 Task: For heading Arial with bold.  font size for heading22,  'Change the font style of data to'Arial Narrow.  and font size to 14,  Change the alignment of both headline & data to Align middle.  In the sheet  Attendance Tracking Spreadsheet
Action: Mouse moved to (105, 186)
Screenshot: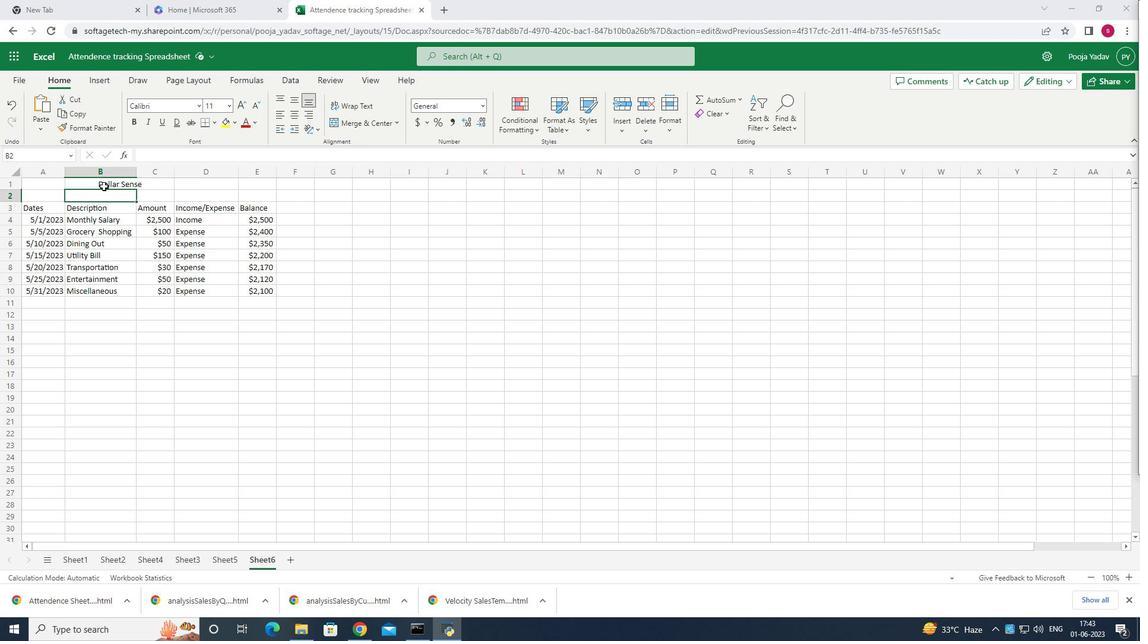 
Action: Mouse pressed left at (105, 186)
Screenshot: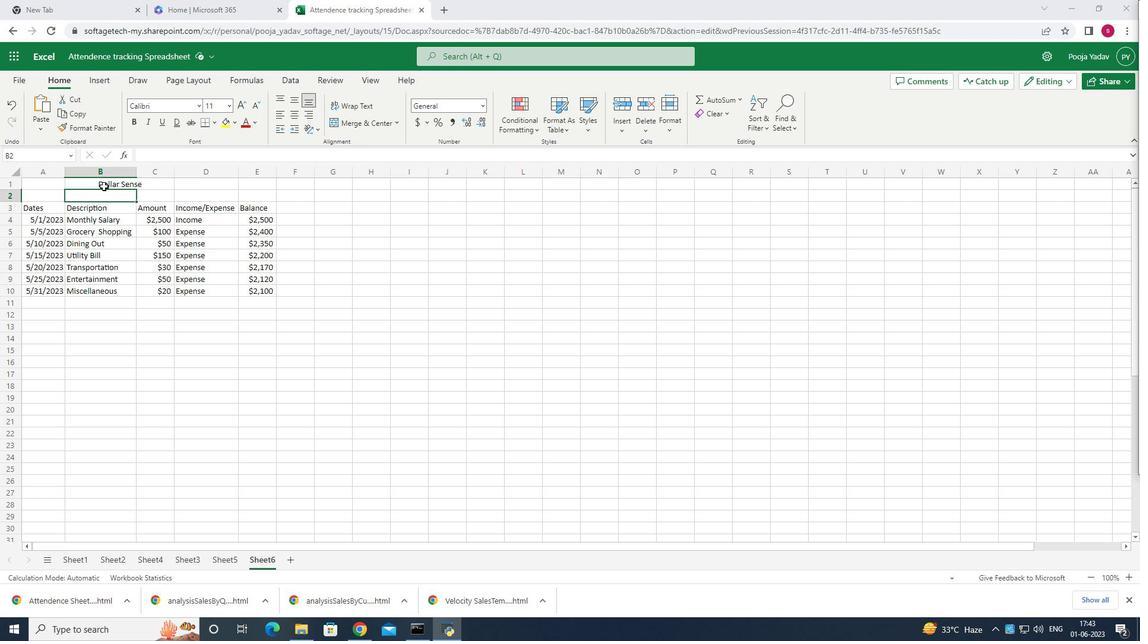 
Action: Mouse moved to (151, 178)
Screenshot: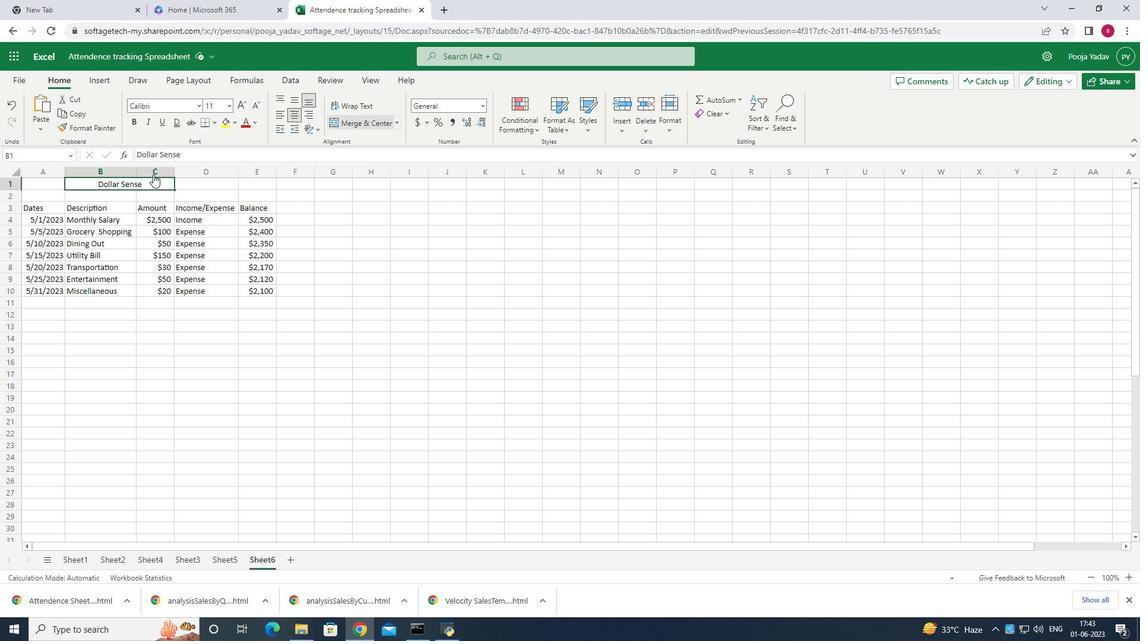 
Action: Key pressed ctrl+B
Screenshot: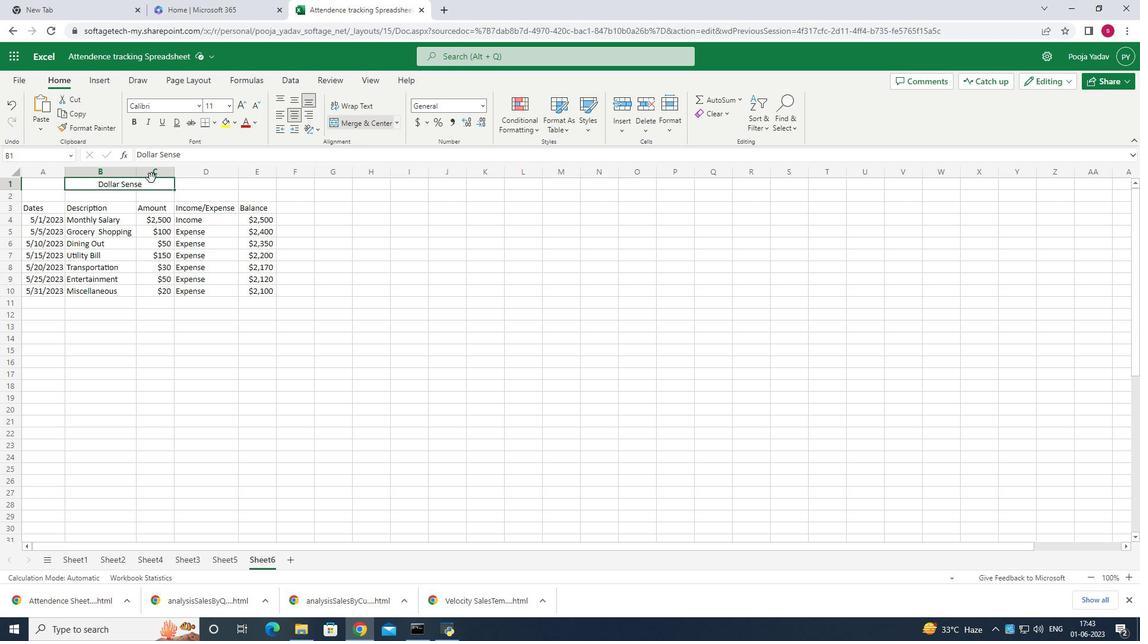 
Action: Mouse moved to (200, 105)
Screenshot: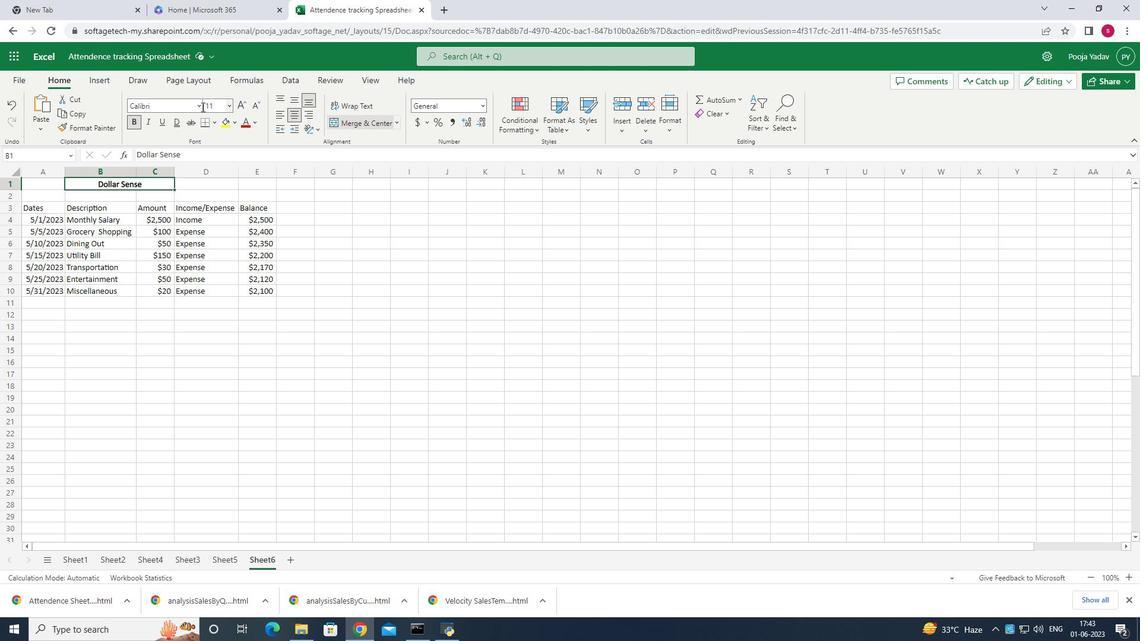 
Action: Mouse pressed left at (200, 105)
Screenshot: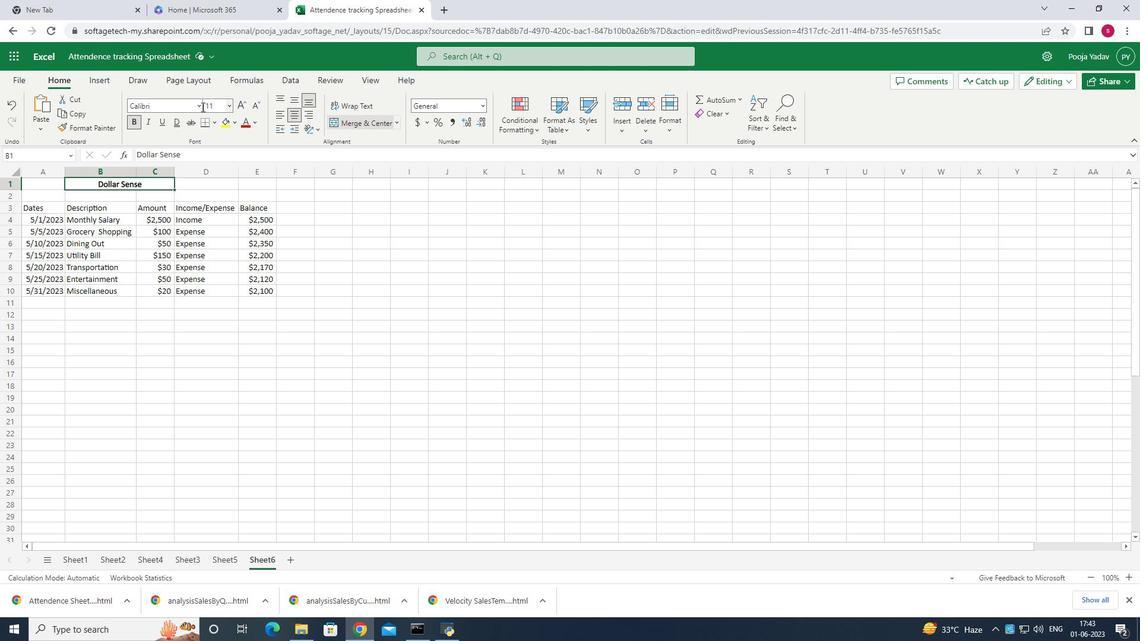 
Action: Mouse moved to (179, 149)
Screenshot: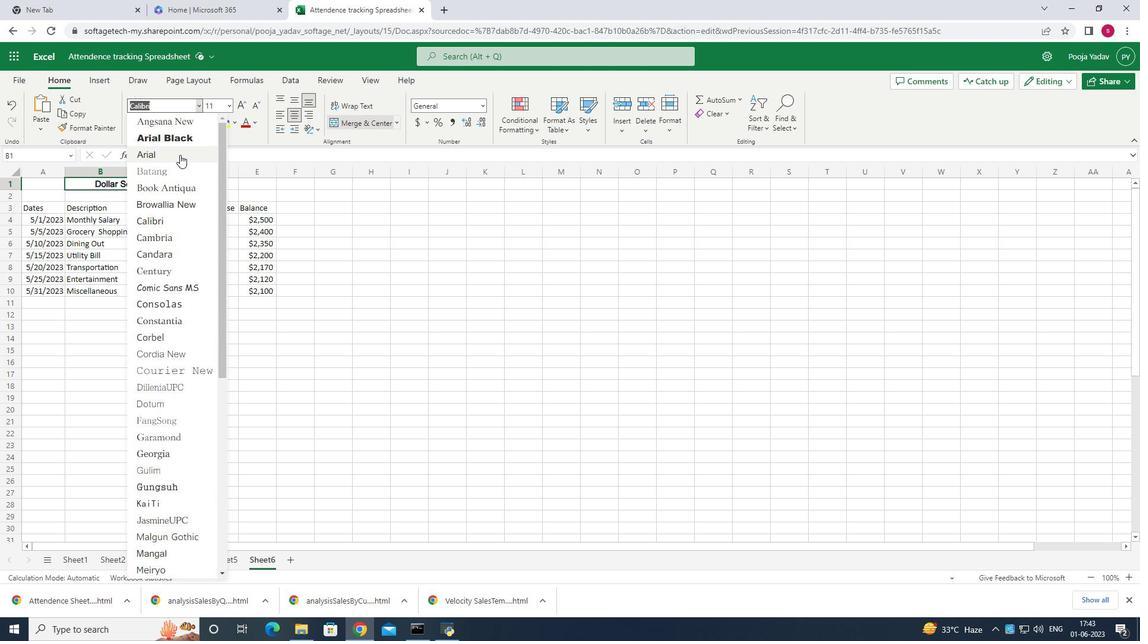 
Action: Mouse pressed left at (179, 149)
Screenshot: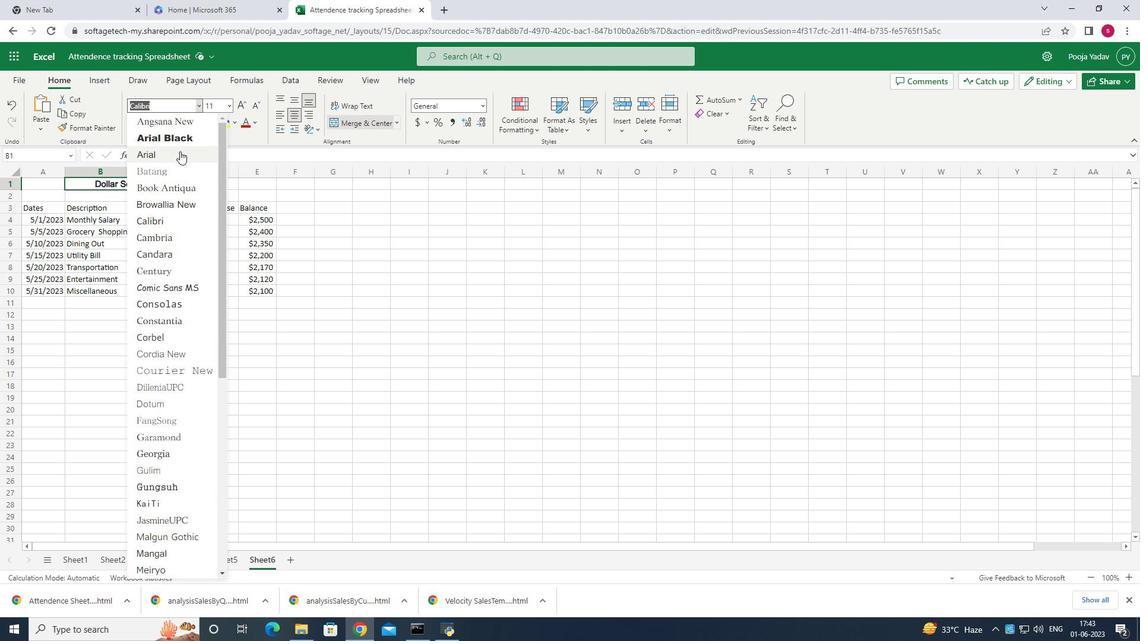 
Action: Mouse moved to (229, 105)
Screenshot: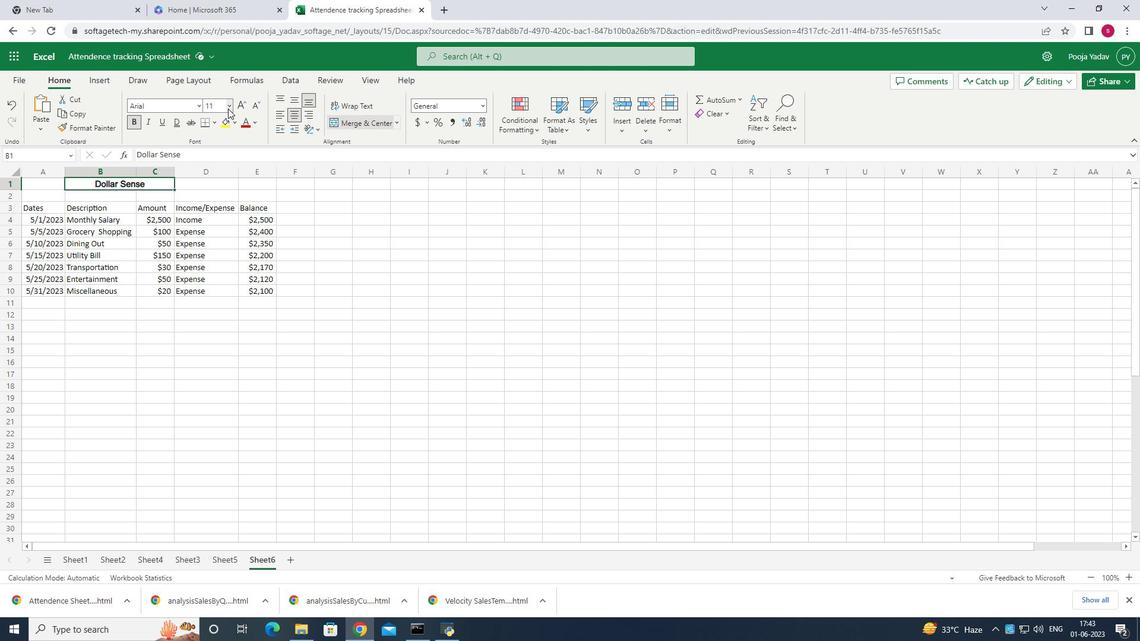 
Action: Mouse pressed left at (229, 105)
Screenshot: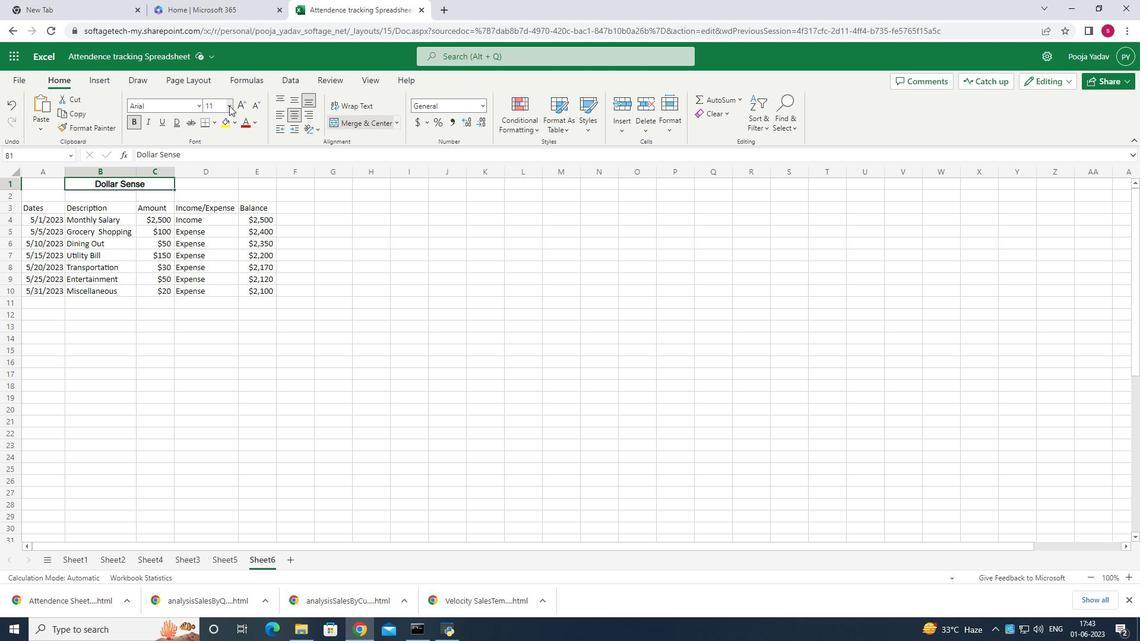 
Action: Mouse moved to (216, 253)
Screenshot: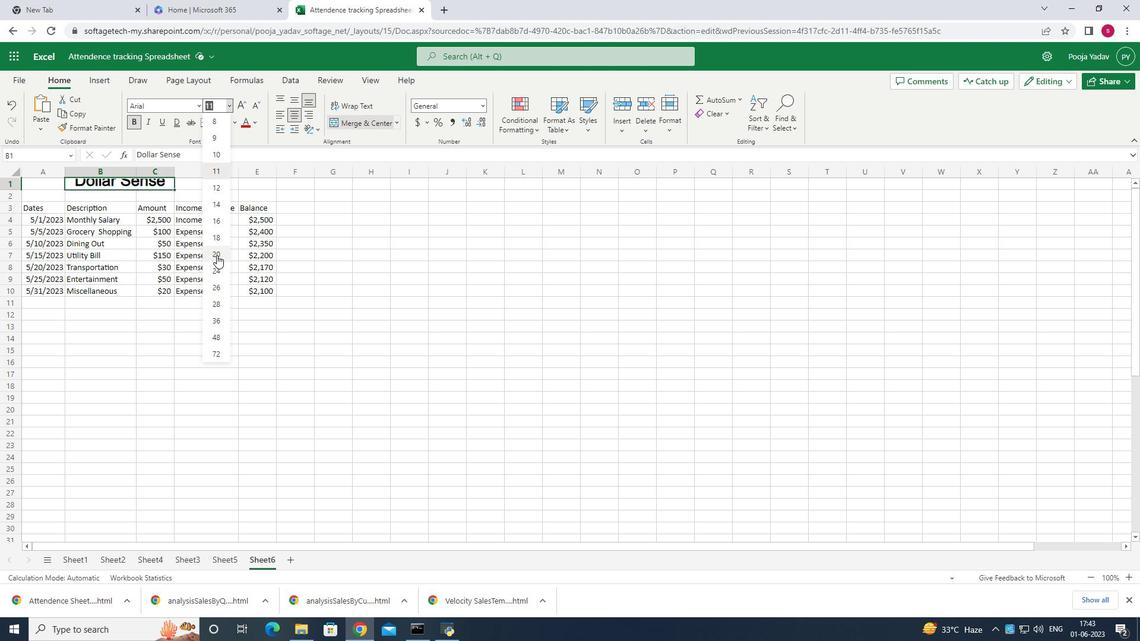 
Action: Mouse pressed left at (216, 253)
Screenshot: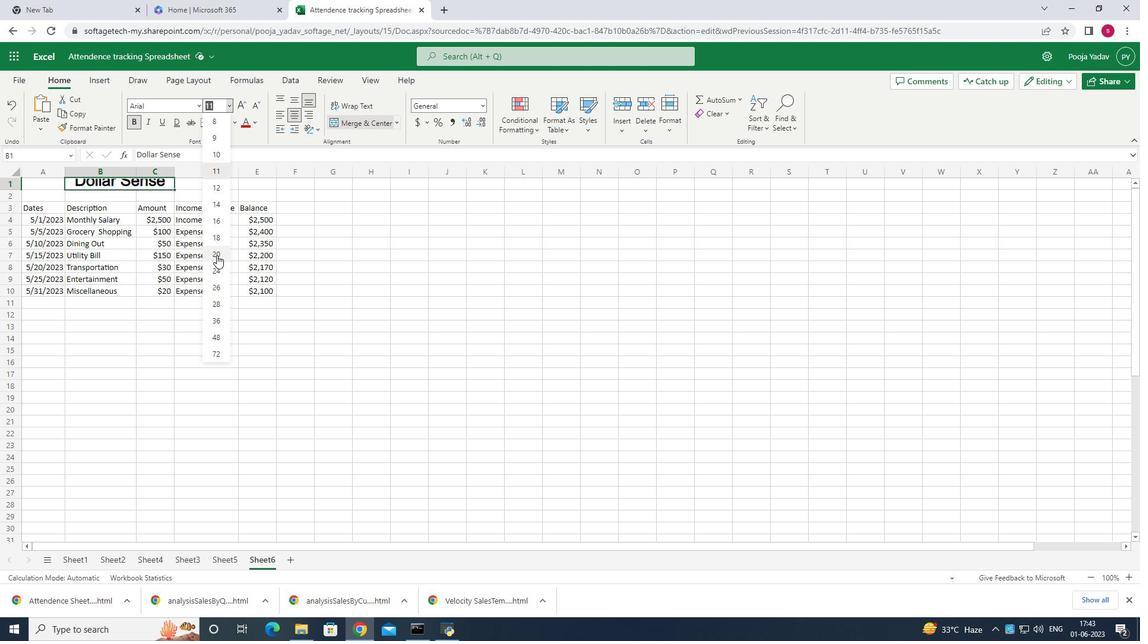 
Action: Mouse moved to (226, 108)
Screenshot: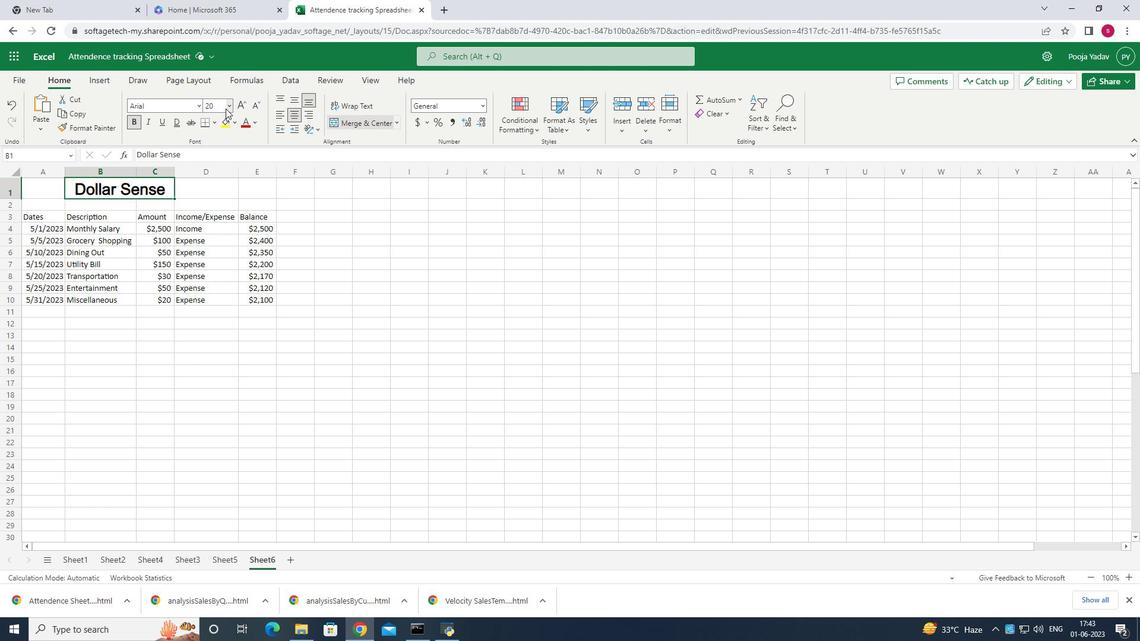 
Action: Mouse pressed left at (226, 108)
Screenshot: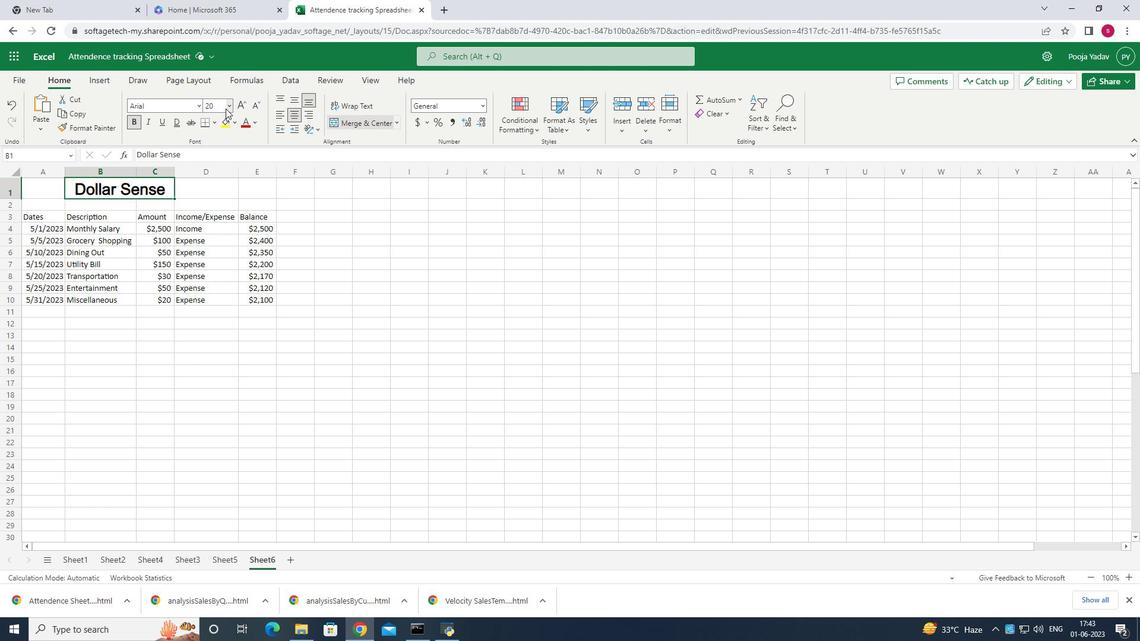 
Action: Mouse moved to (213, 107)
Screenshot: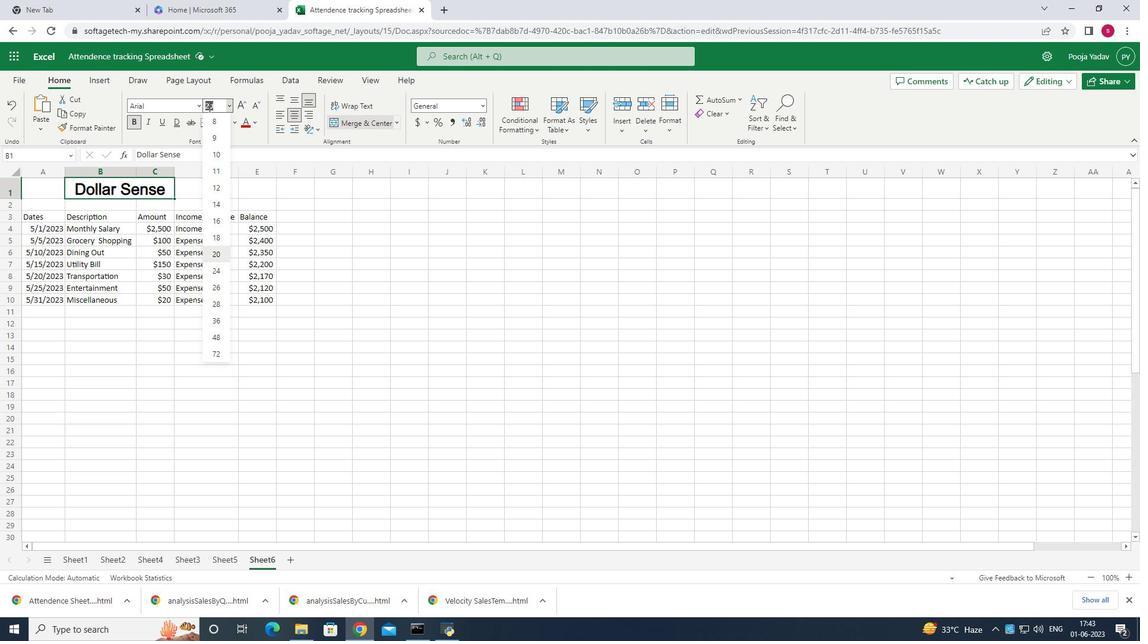 
Action: Mouse pressed left at (213, 107)
Screenshot: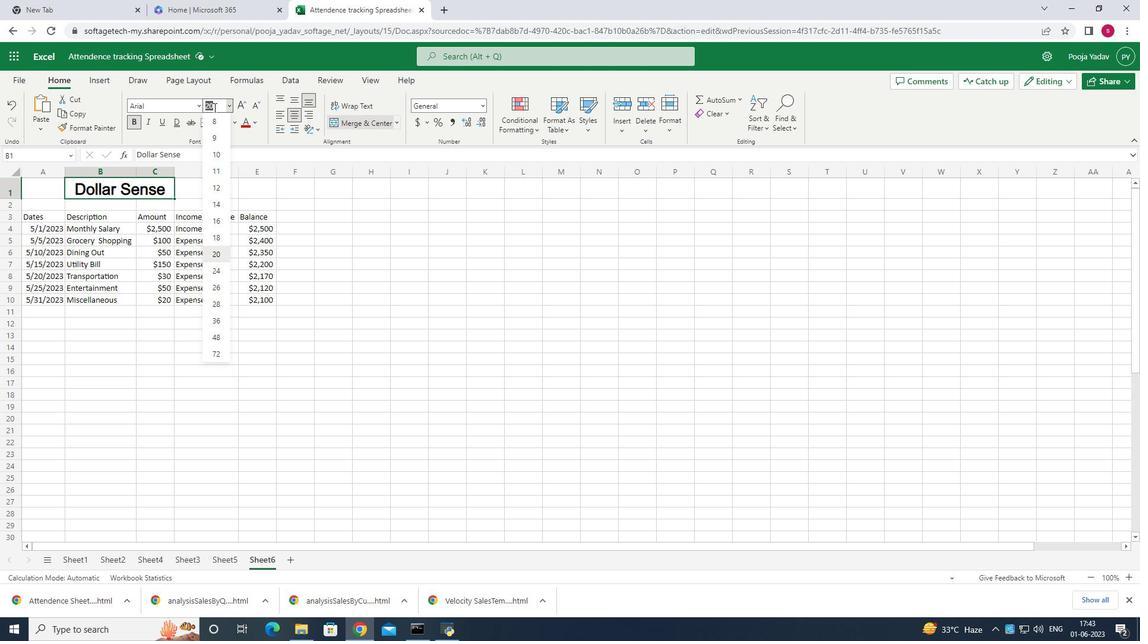 
Action: Mouse pressed left at (213, 107)
Screenshot: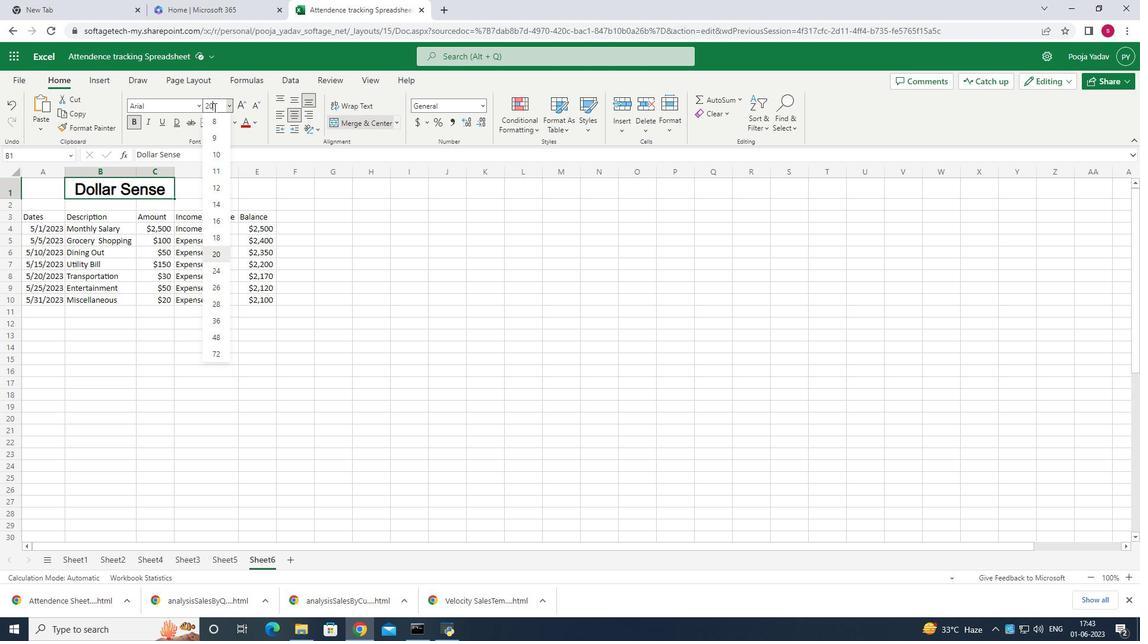 
Action: Mouse moved to (214, 118)
Screenshot: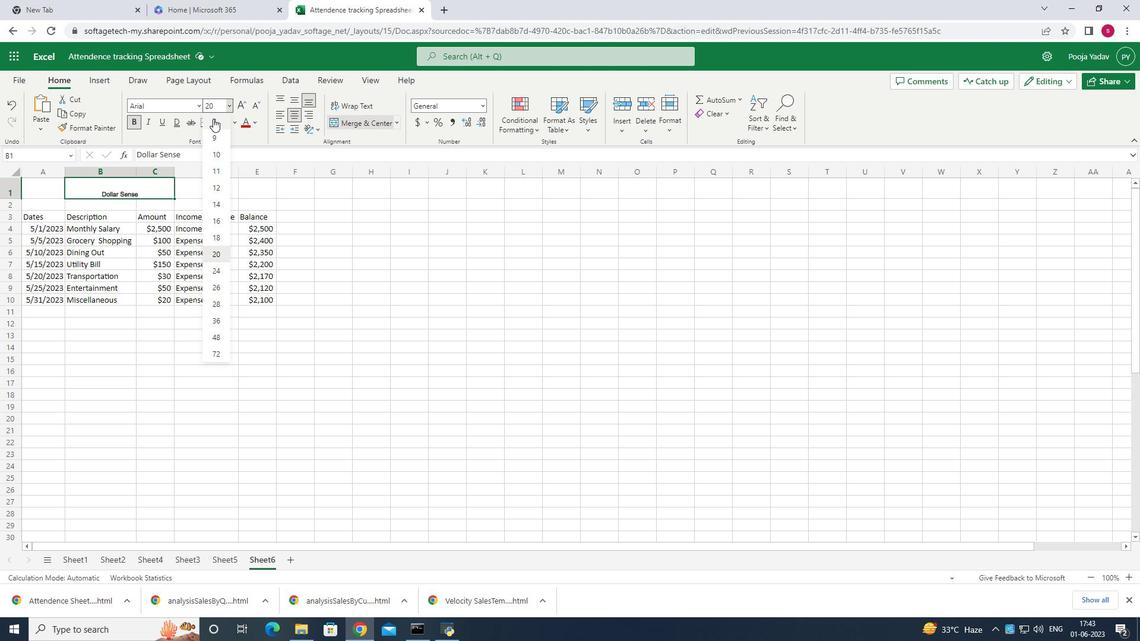 
Action: Key pressed <Key.backspace>
Screenshot: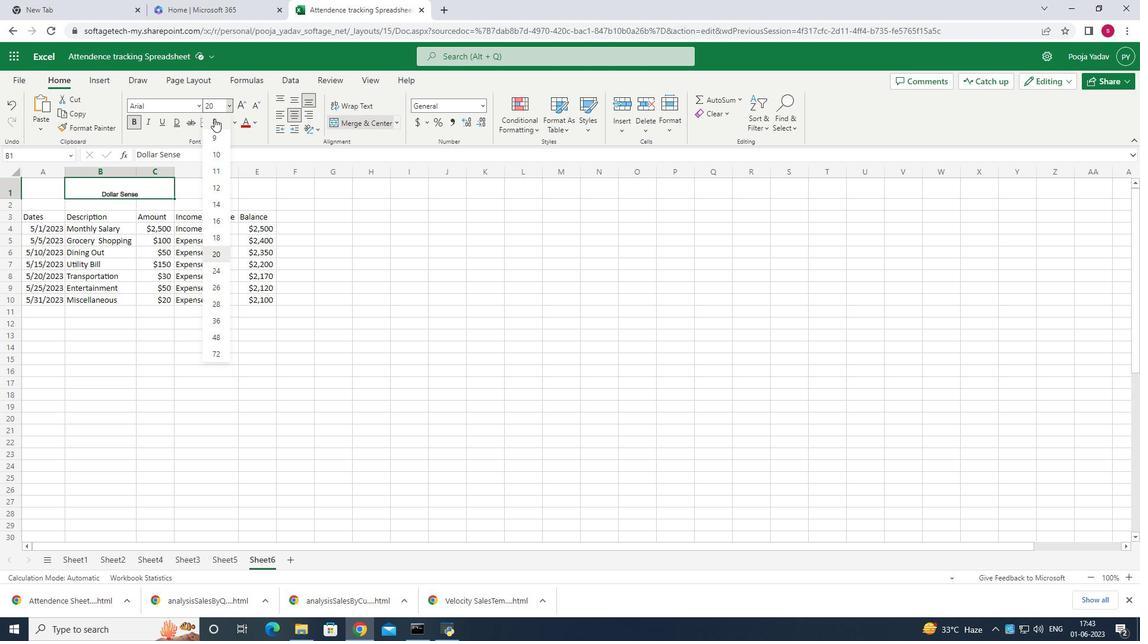 
Action: Mouse moved to (215, 119)
Screenshot: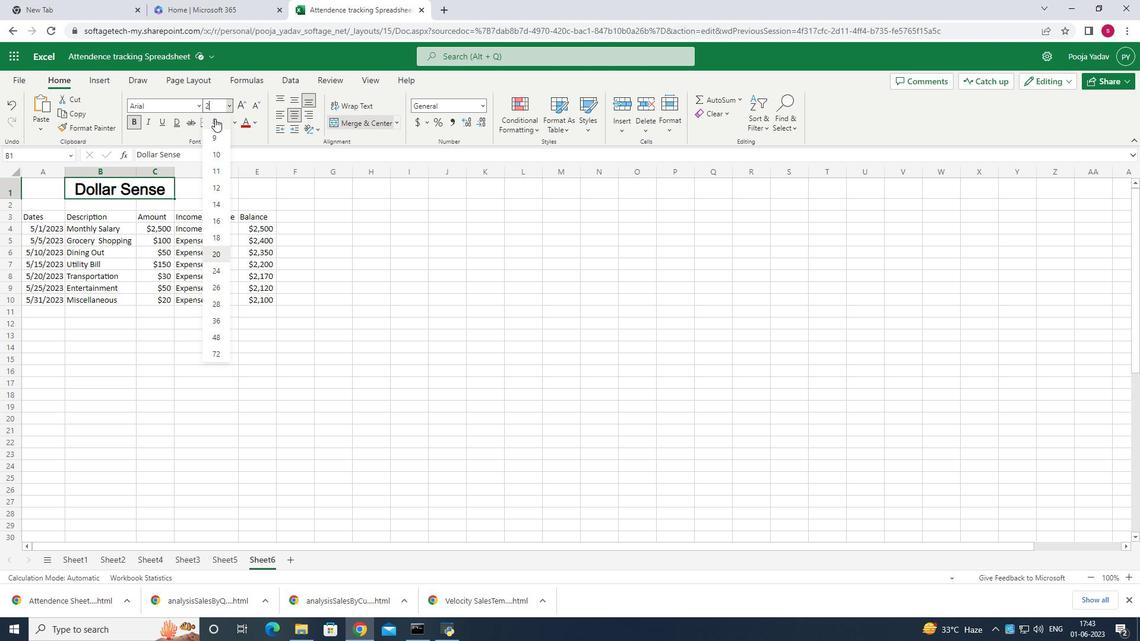 
Action: Key pressed 2
Screenshot: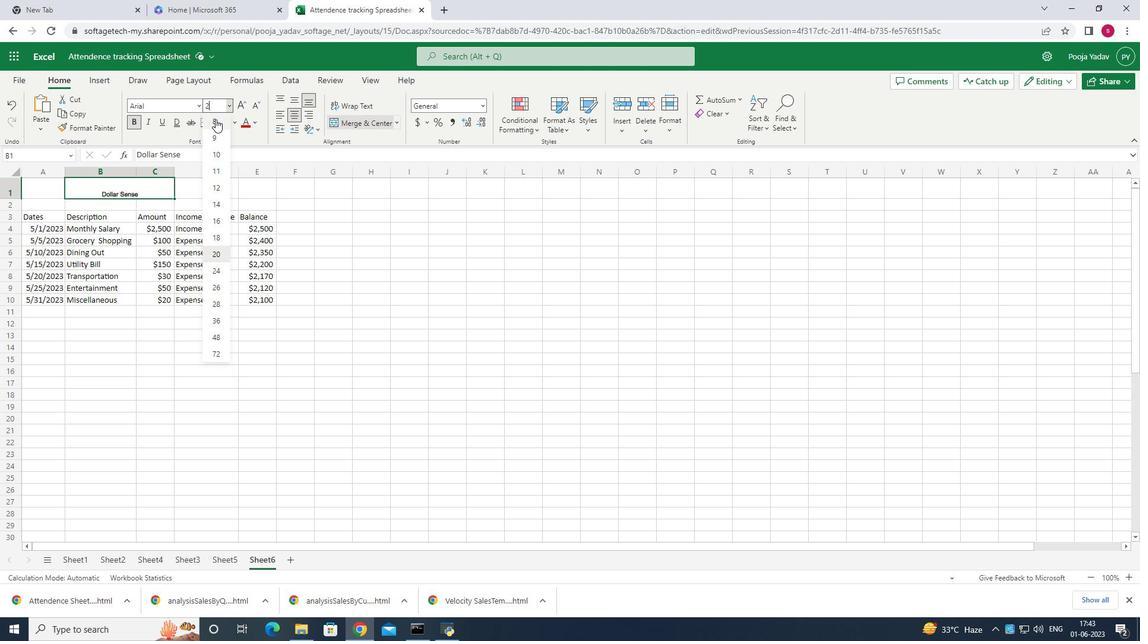 
Action: Mouse moved to (295, 207)
Screenshot: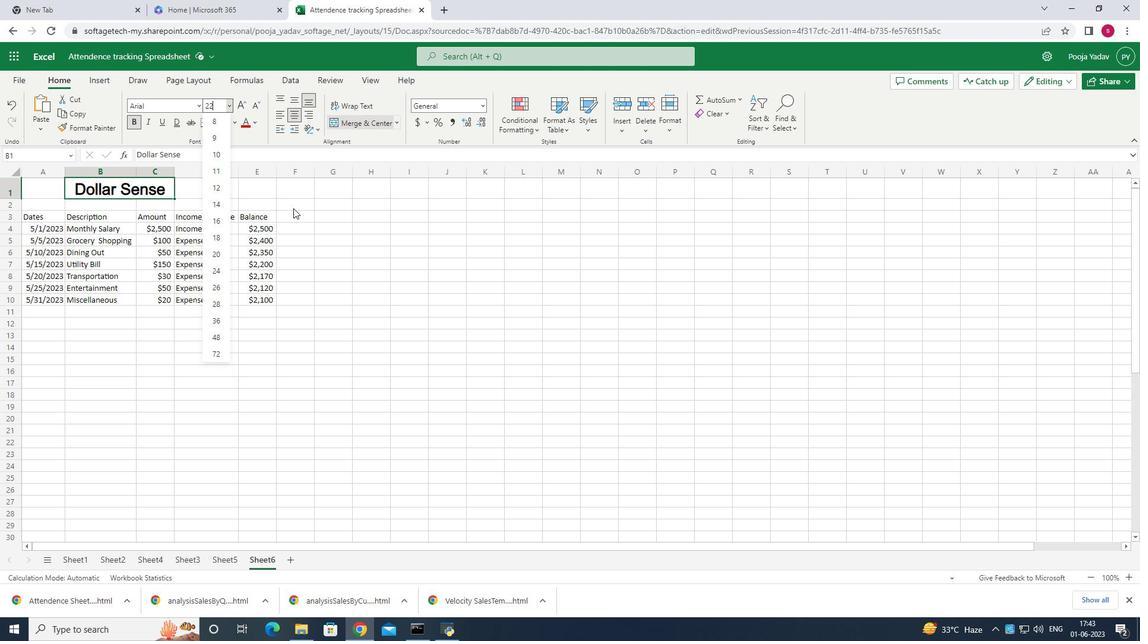 
Action: Key pressed <Key.enter>
Screenshot: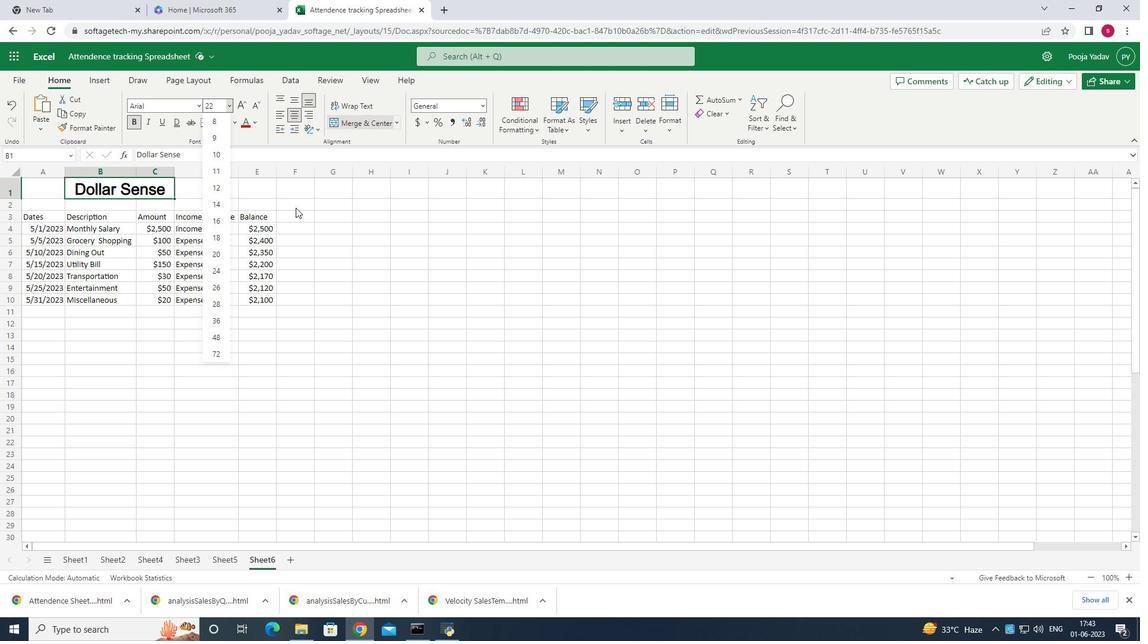 
Action: Mouse moved to (58, 216)
Screenshot: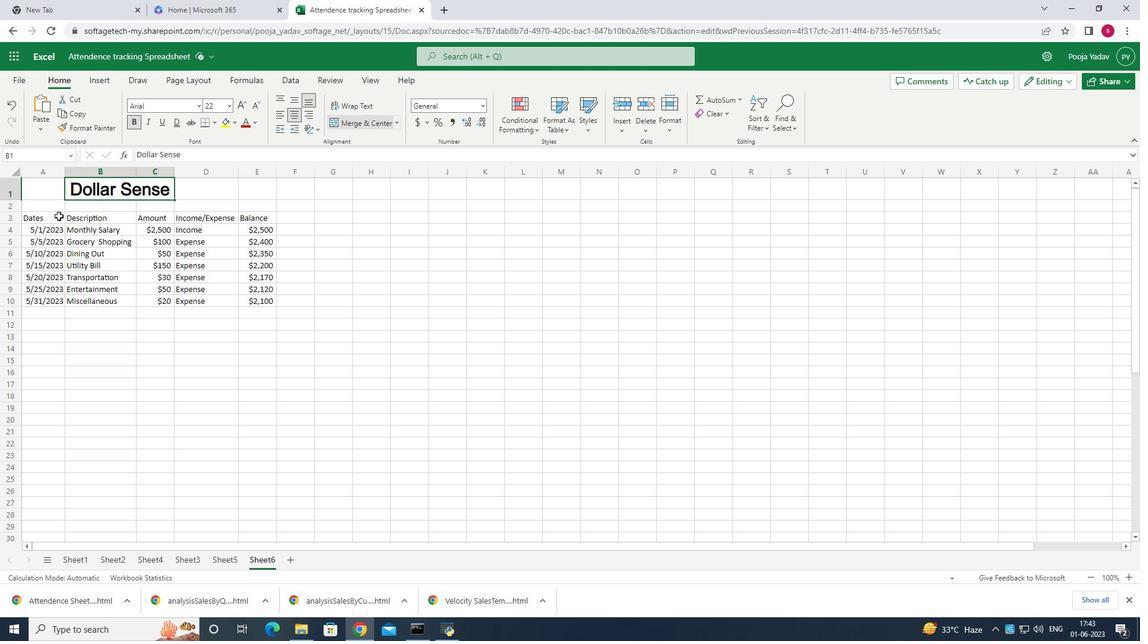 
Action: Mouse pressed left at (58, 216)
Screenshot: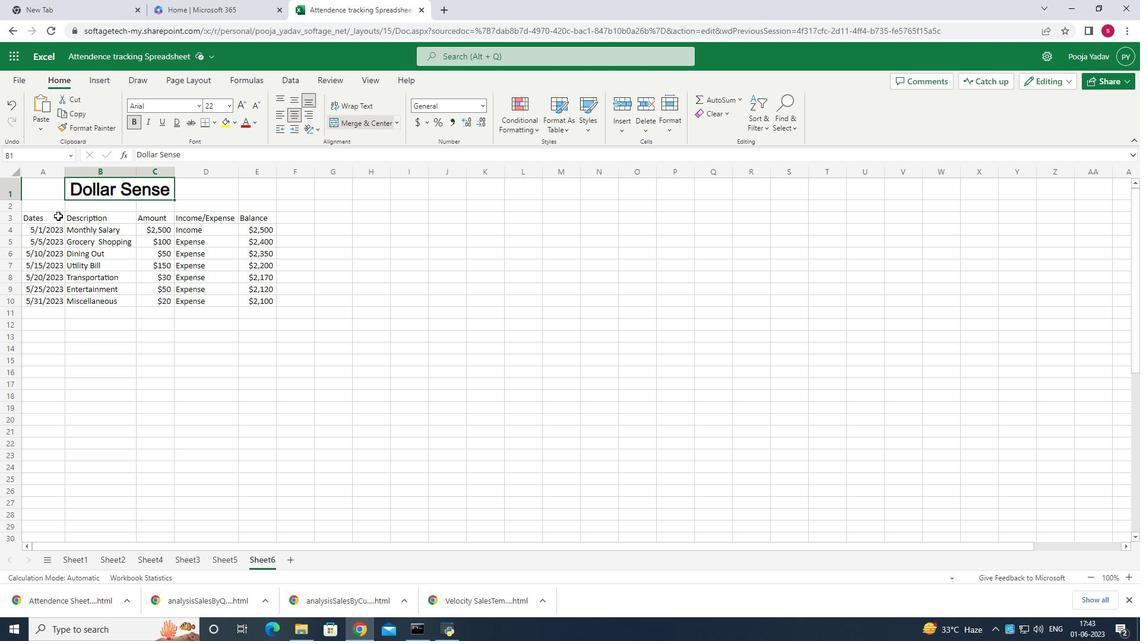 
Action: Mouse moved to (52, 207)
Screenshot: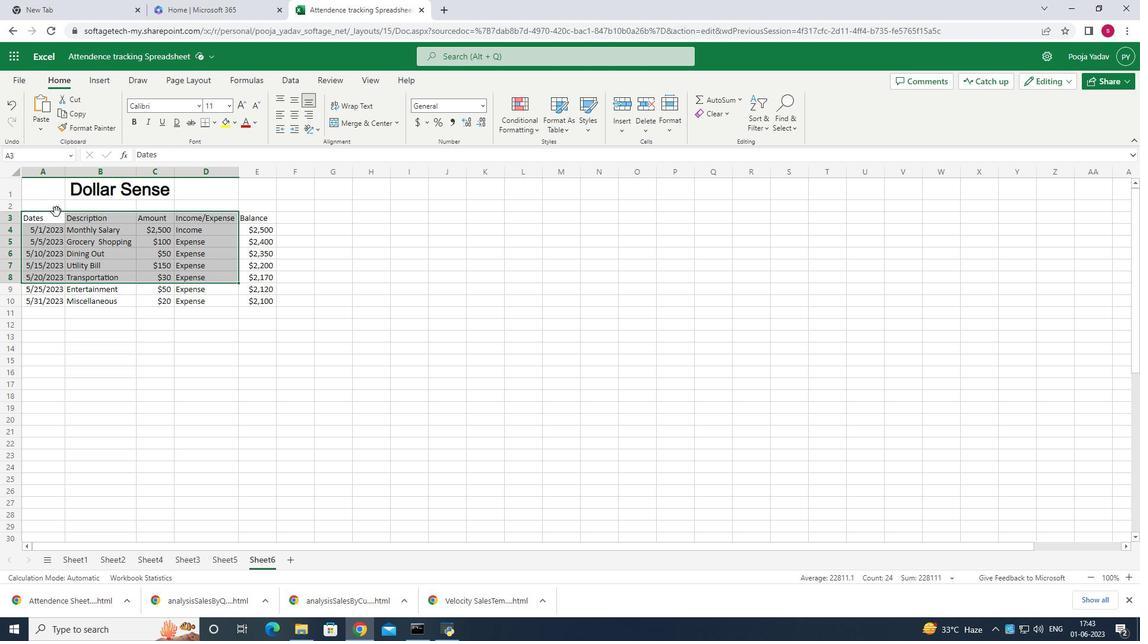 
Action: Mouse pressed left at (52, 207)
Screenshot: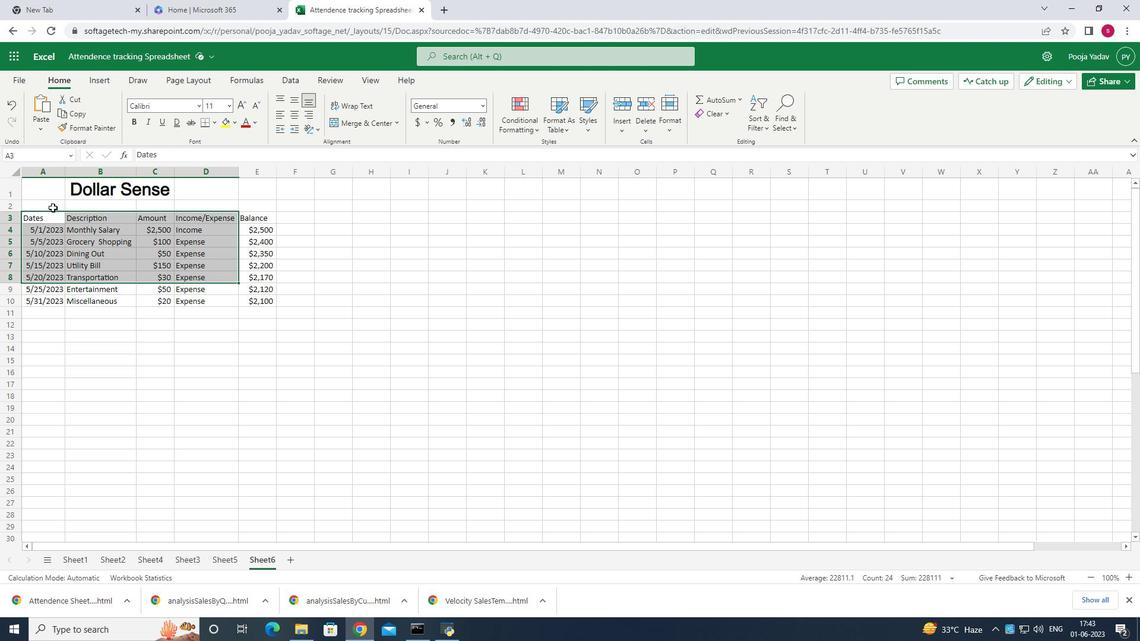 
Action: Mouse moved to (198, 109)
Screenshot: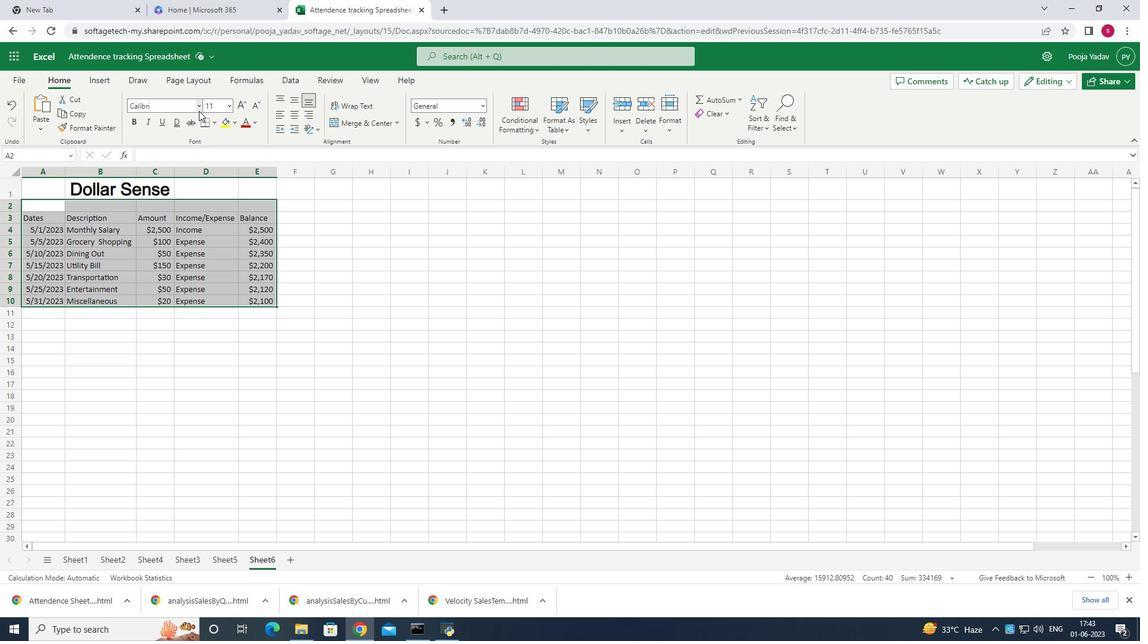 
Action: Mouse pressed left at (198, 109)
Screenshot: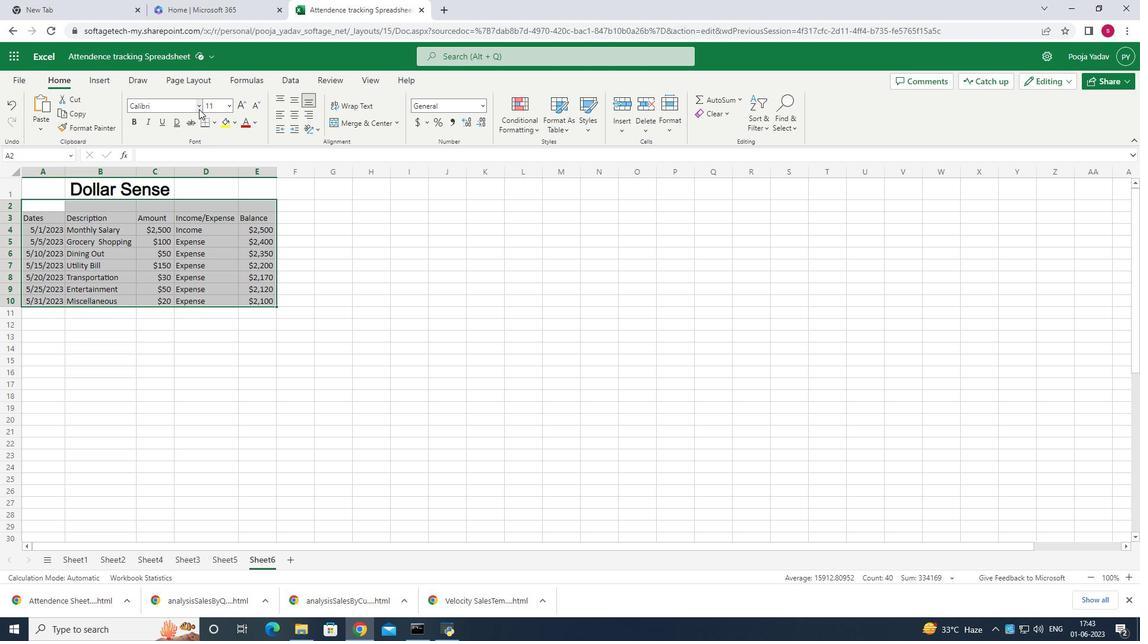 
Action: Mouse moved to (156, 157)
Screenshot: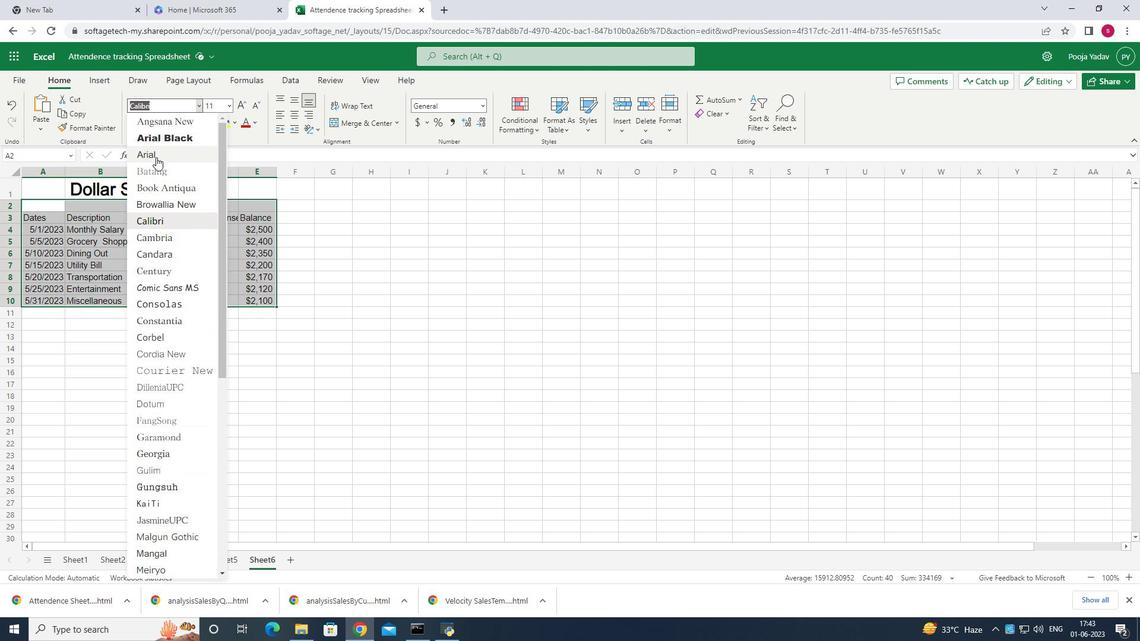 
Action: Mouse pressed left at (156, 157)
Screenshot: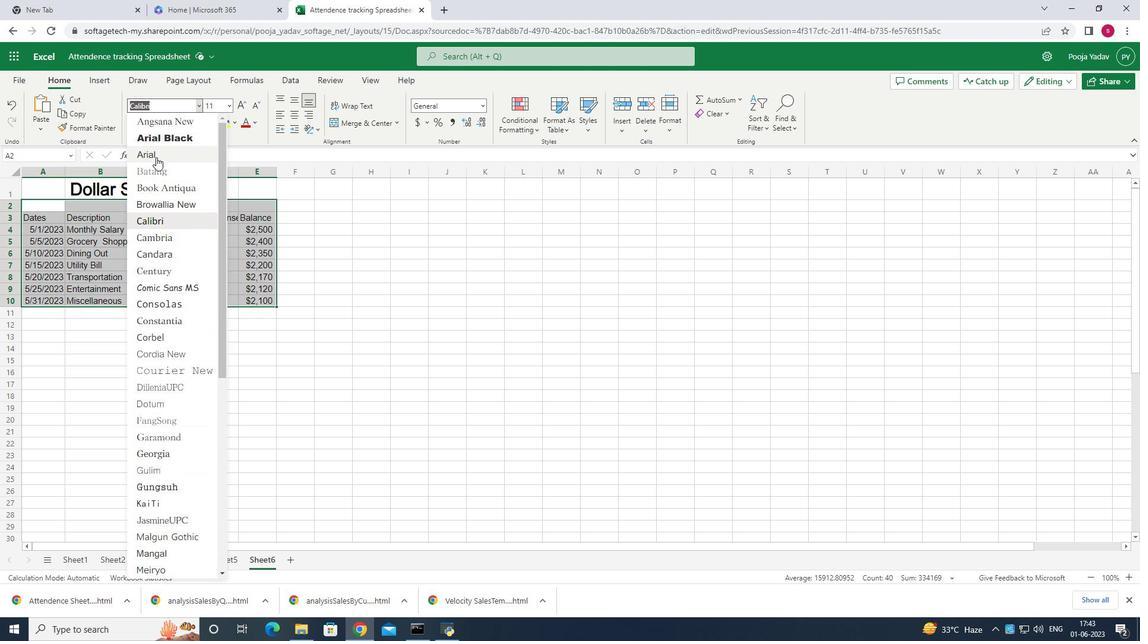 
Action: Mouse moved to (62, 187)
Screenshot: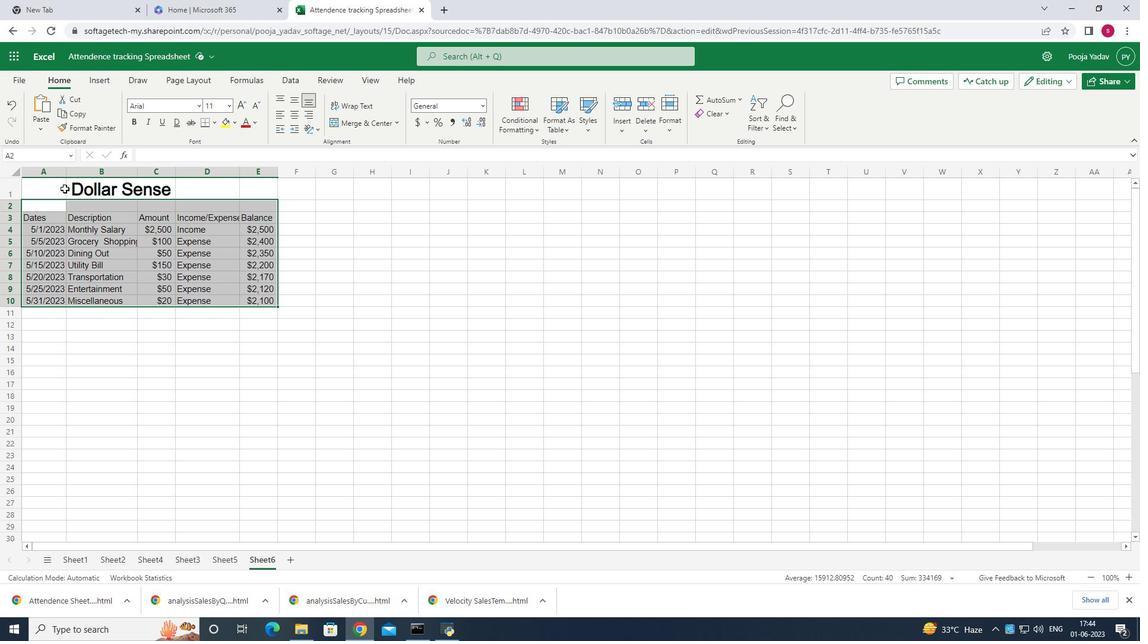 
Action: Mouse pressed left at (62, 187)
Screenshot: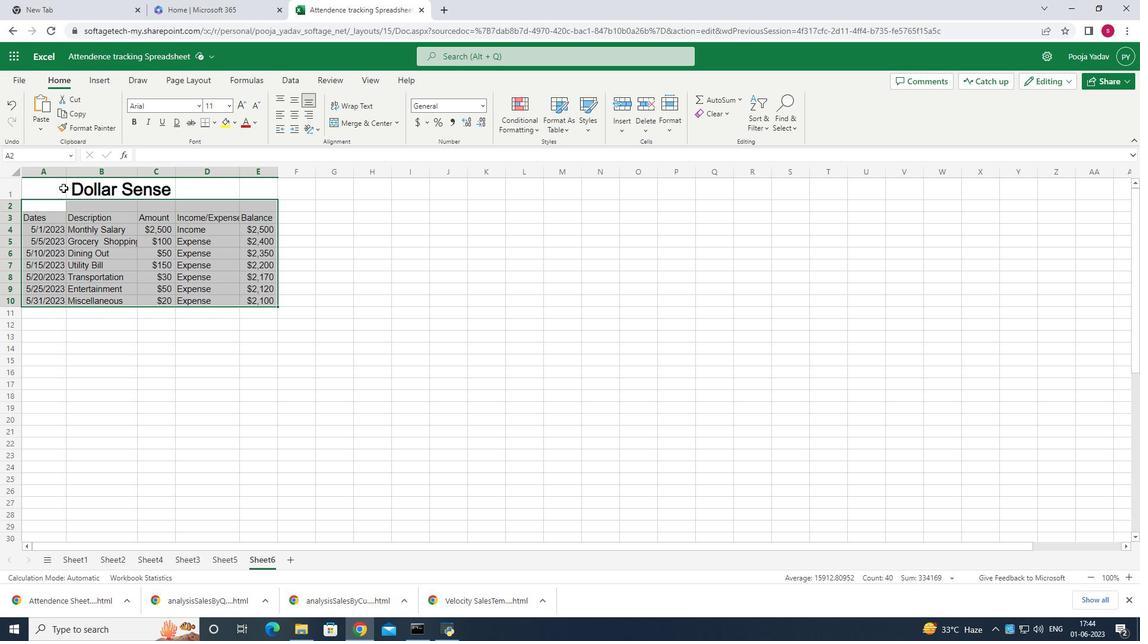 
Action: Mouse moved to (62, 187)
Screenshot: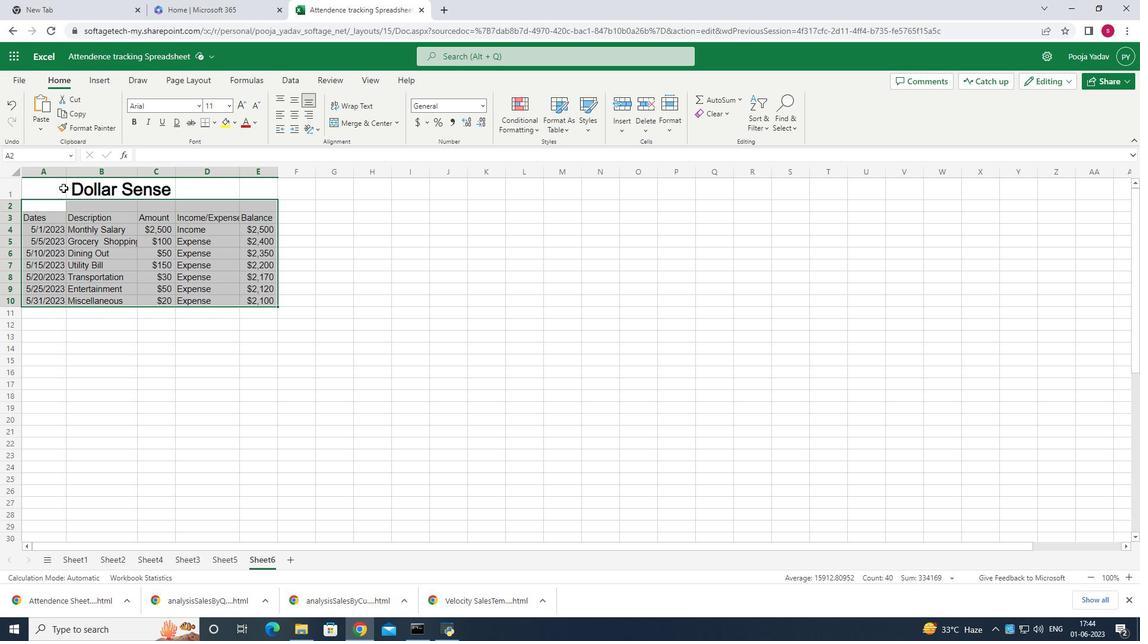 
Action: Mouse pressed left at (62, 187)
Screenshot: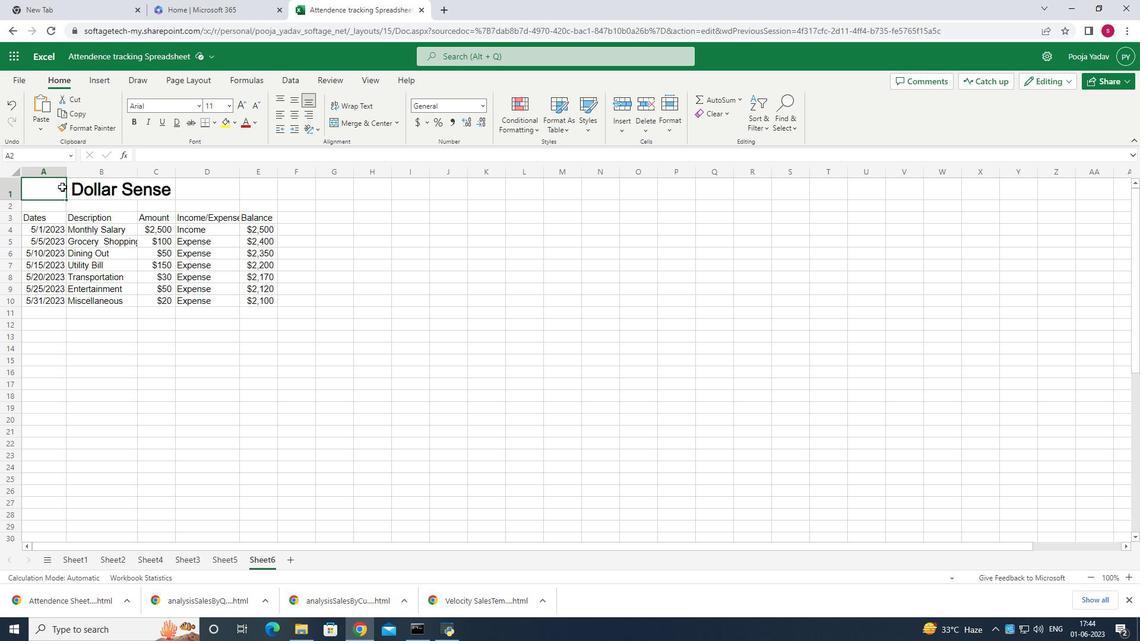 
Action: Mouse moved to (195, 108)
Screenshot: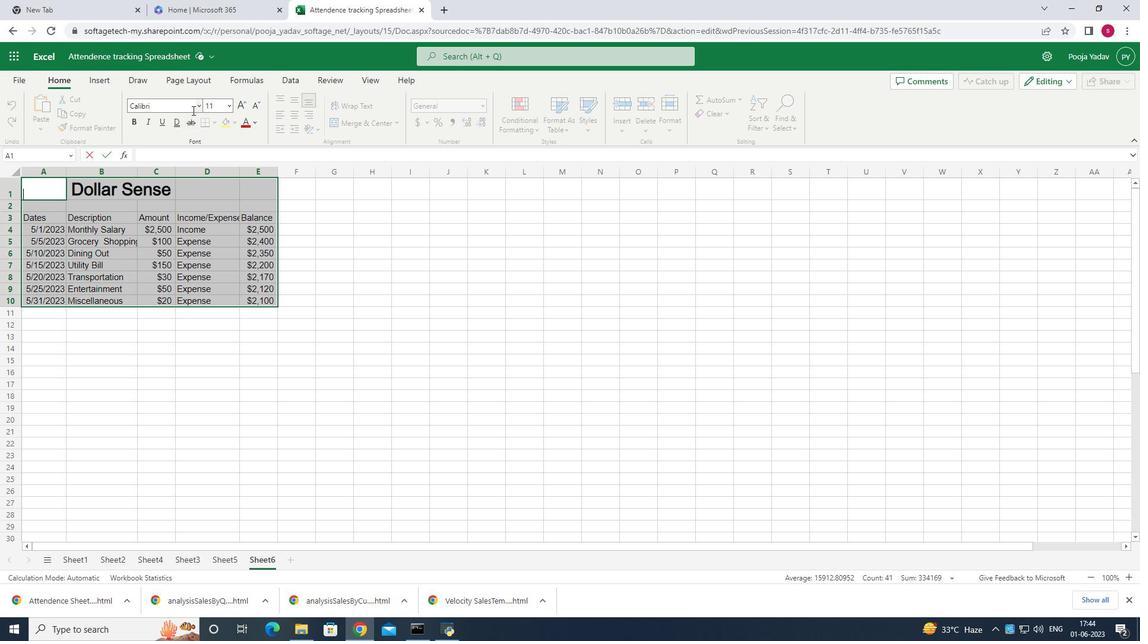 
Action: Mouse pressed left at (195, 108)
Screenshot: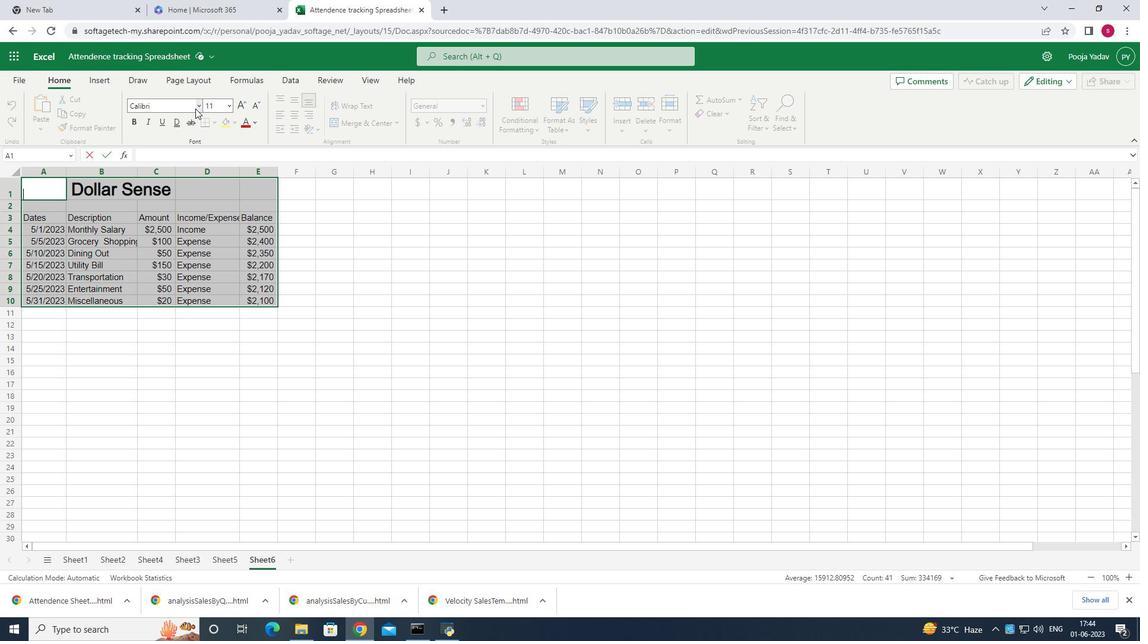 
Action: Mouse moved to (187, 151)
Screenshot: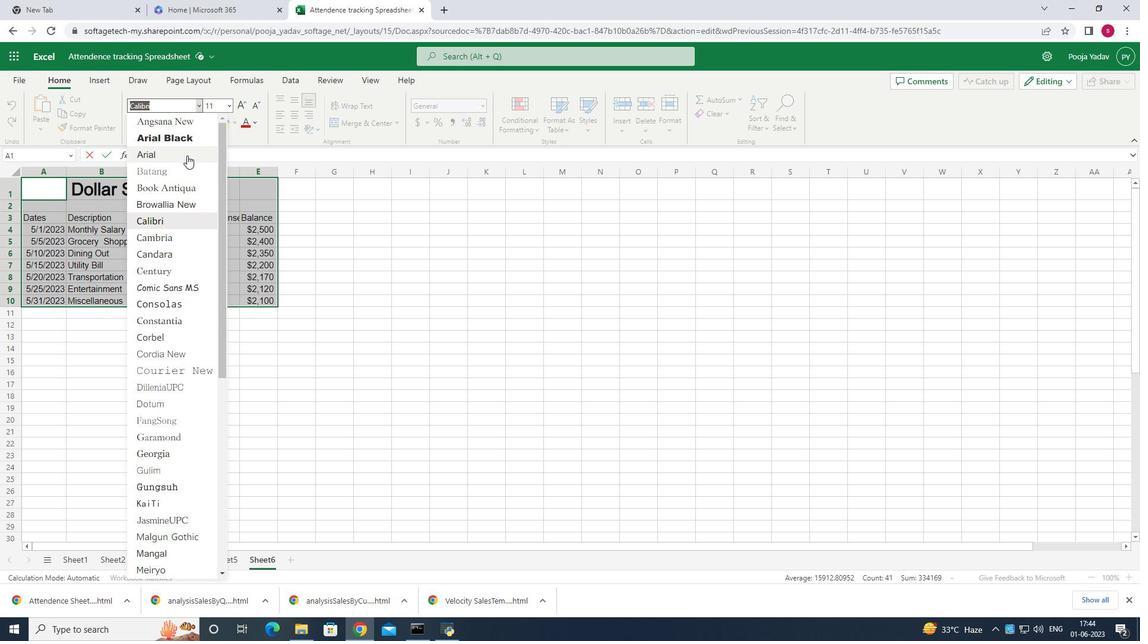 
Action: Mouse pressed left at (187, 151)
Screenshot: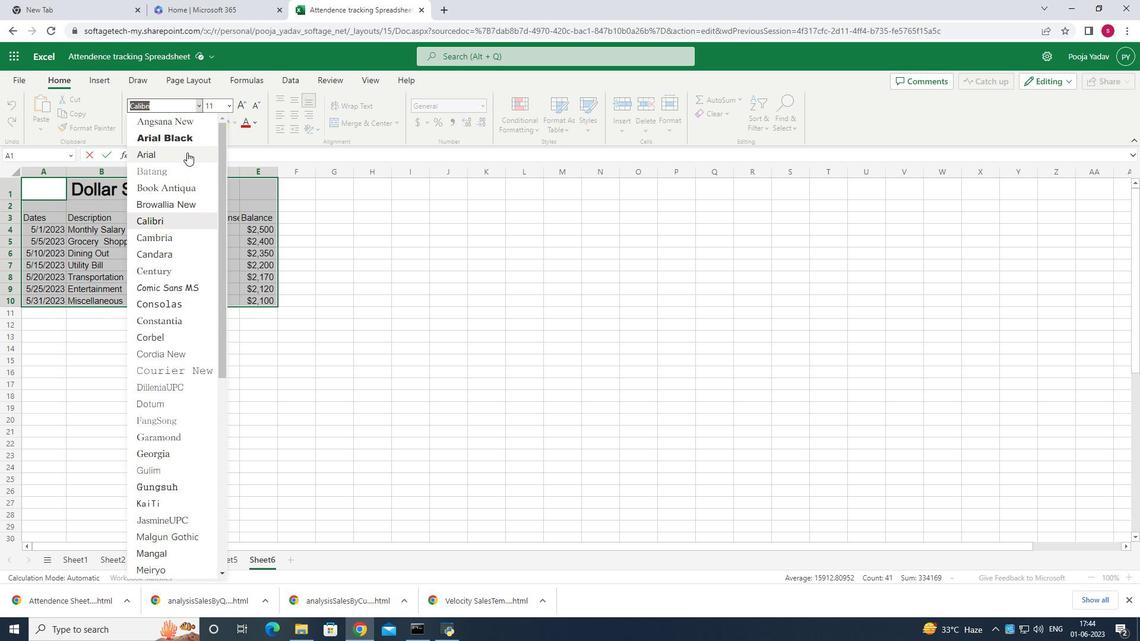 
Action: Mouse moved to (319, 279)
Screenshot: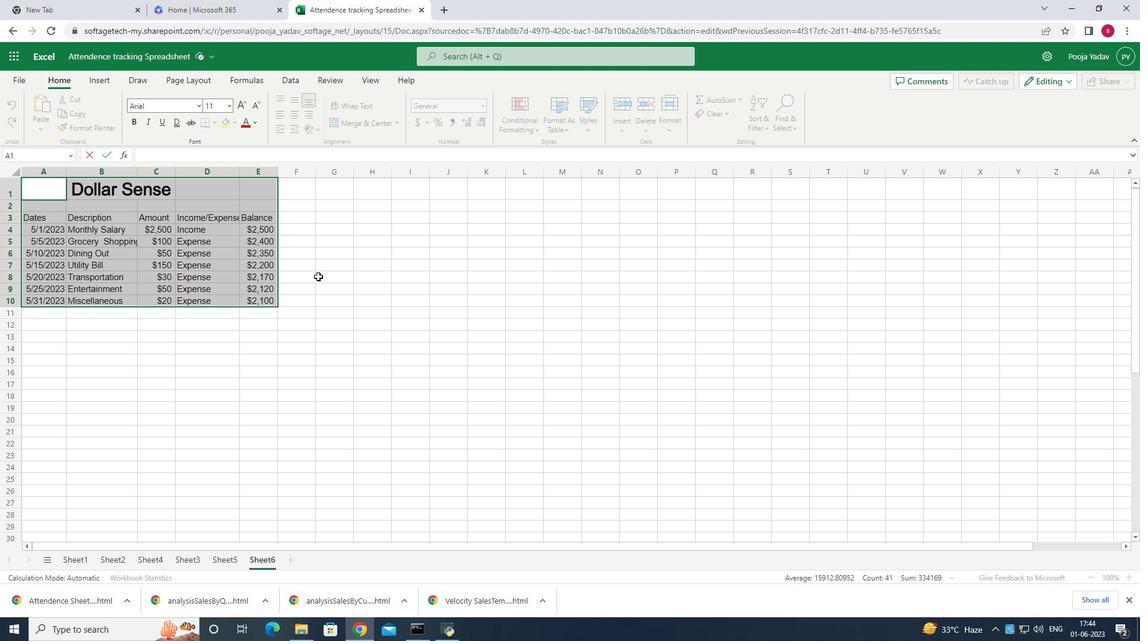 
Action: Mouse pressed left at (319, 279)
Screenshot: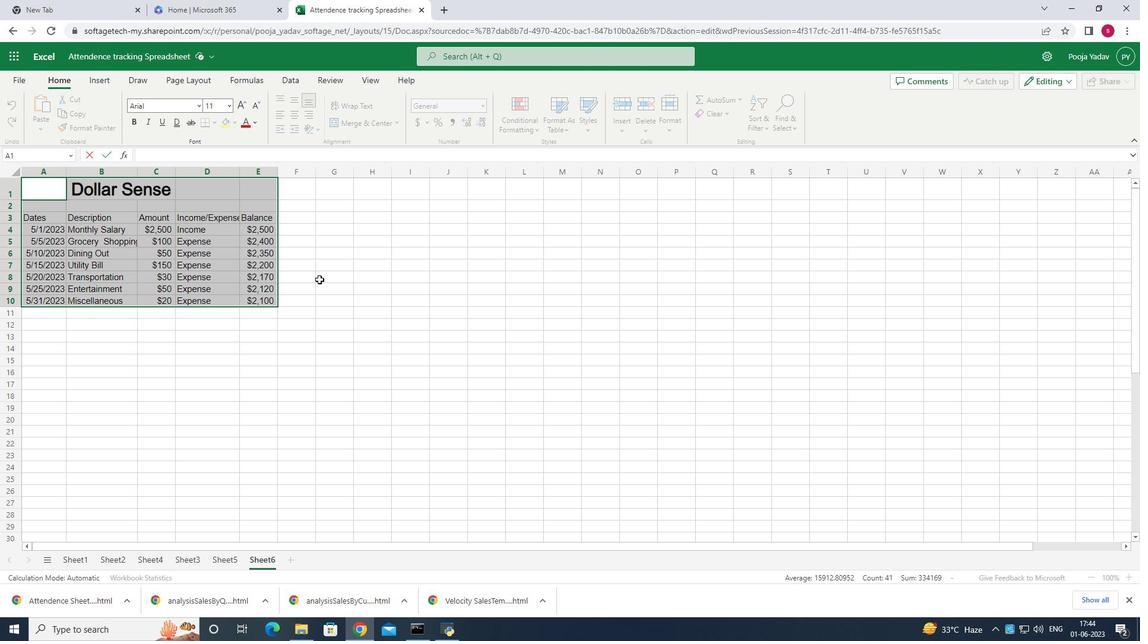 
Action: Mouse moved to (55, 185)
Screenshot: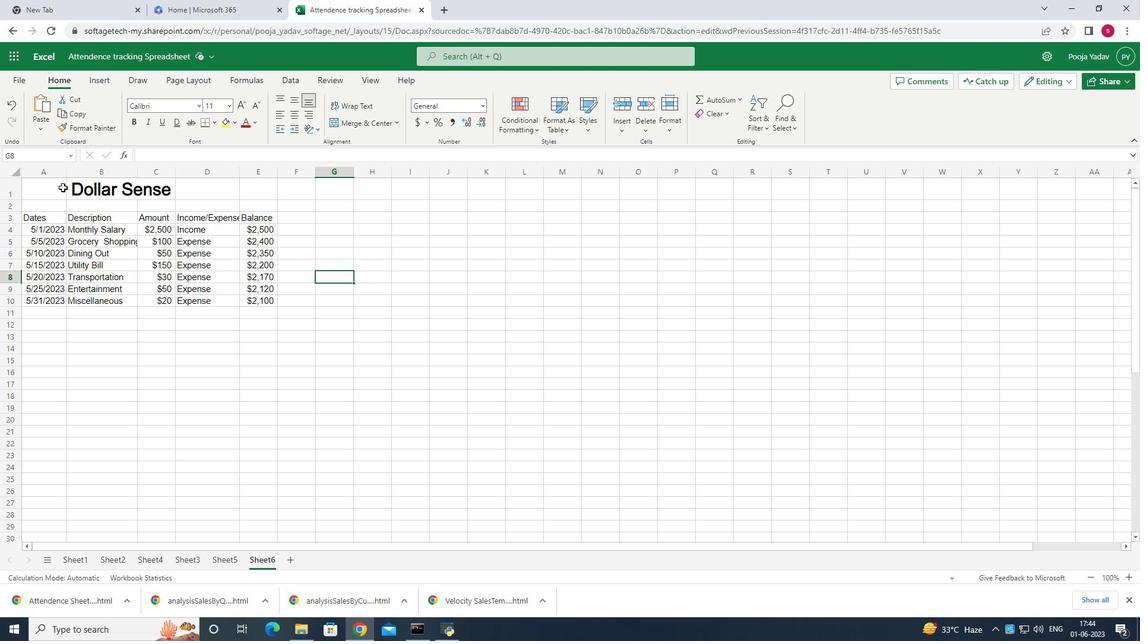 
Action: Mouse pressed left at (55, 185)
Screenshot: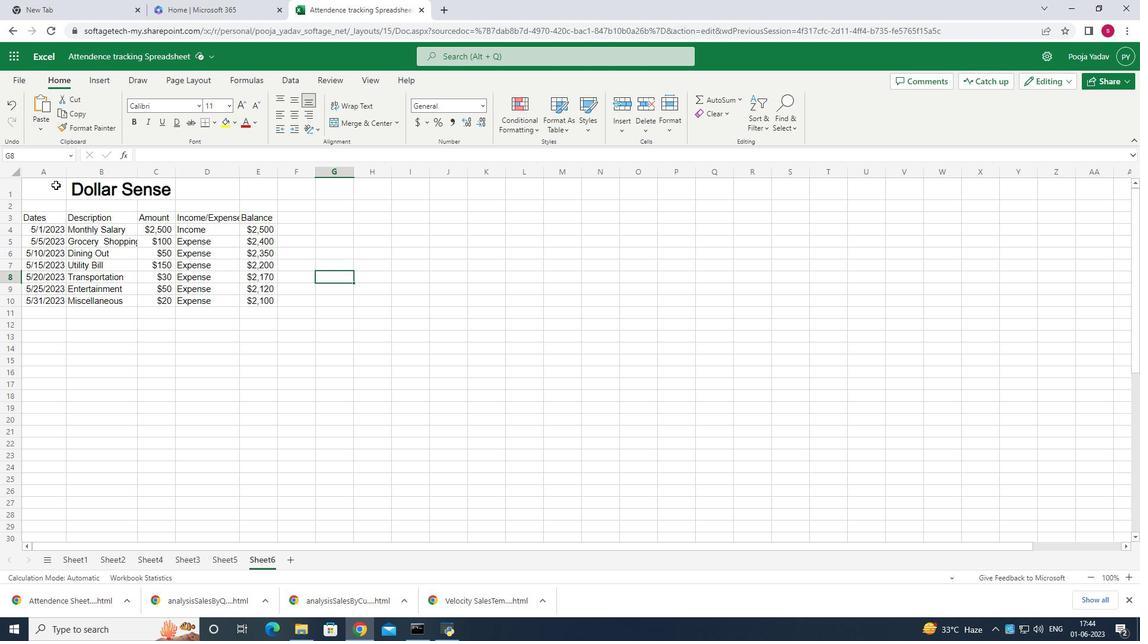 
Action: Mouse moved to (289, 102)
Screenshot: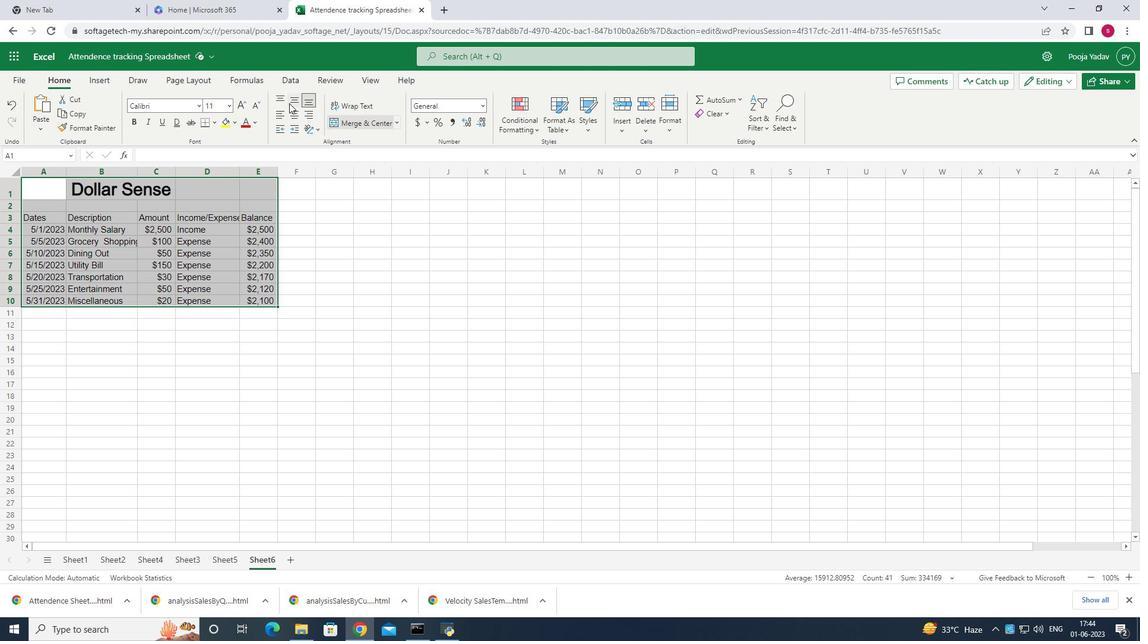
Action: Mouse pressed left at (289, 102)
Screenshot: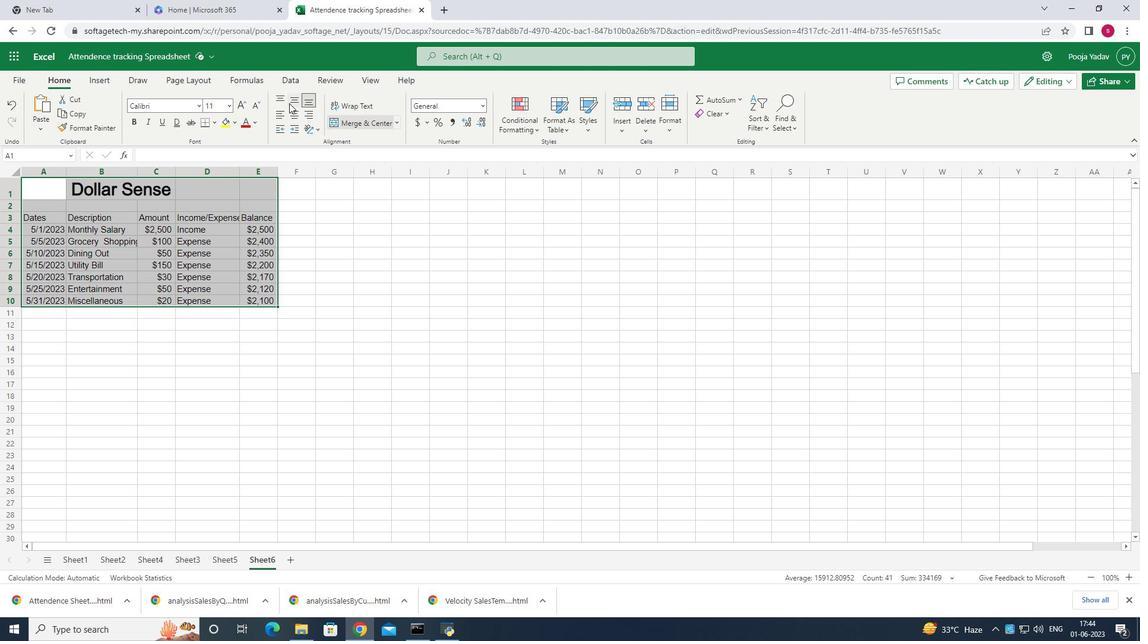 
Action: Mouse moved to (290, 100)
Screenshot: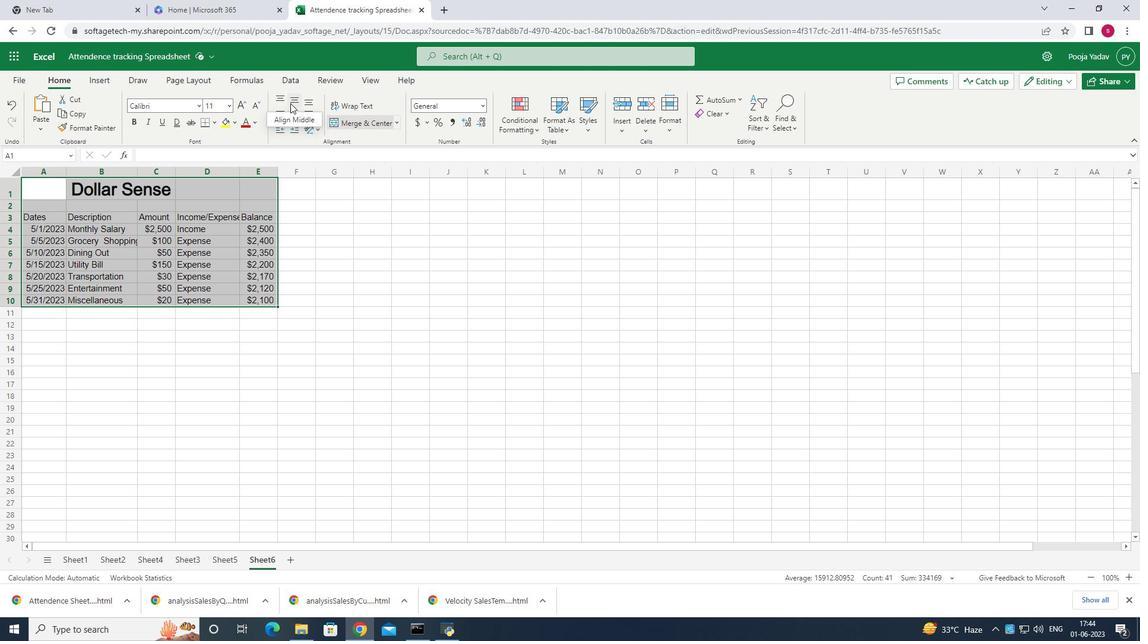 
Action: Mouse pressed left at (290, 100)
Screenshot: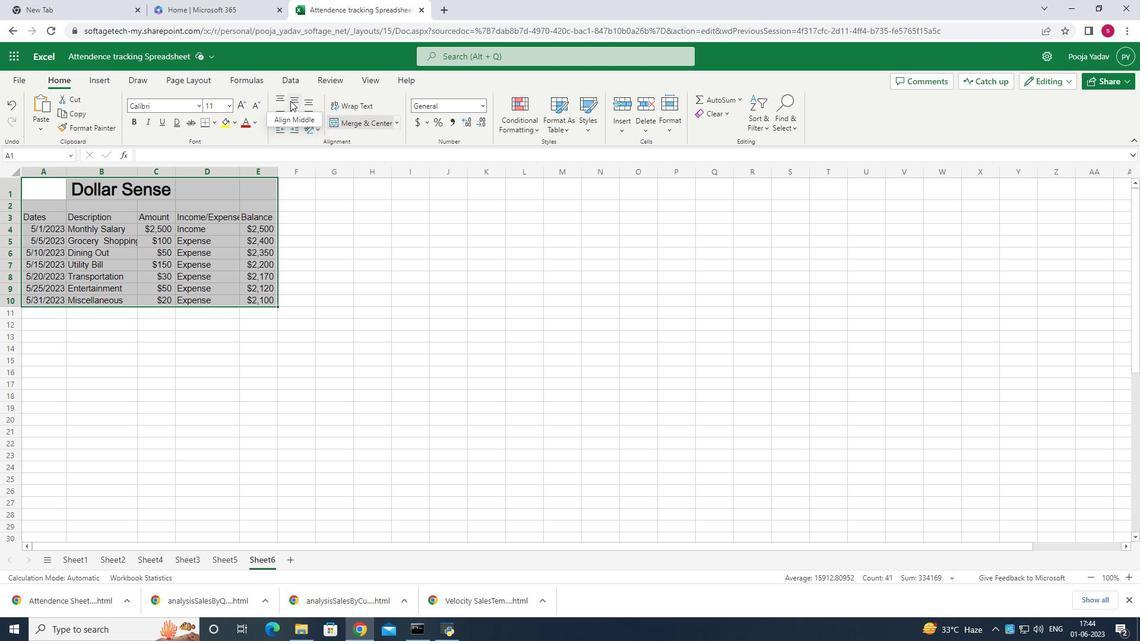 
Action: Mouse moved to (308, 282)
Screenshot: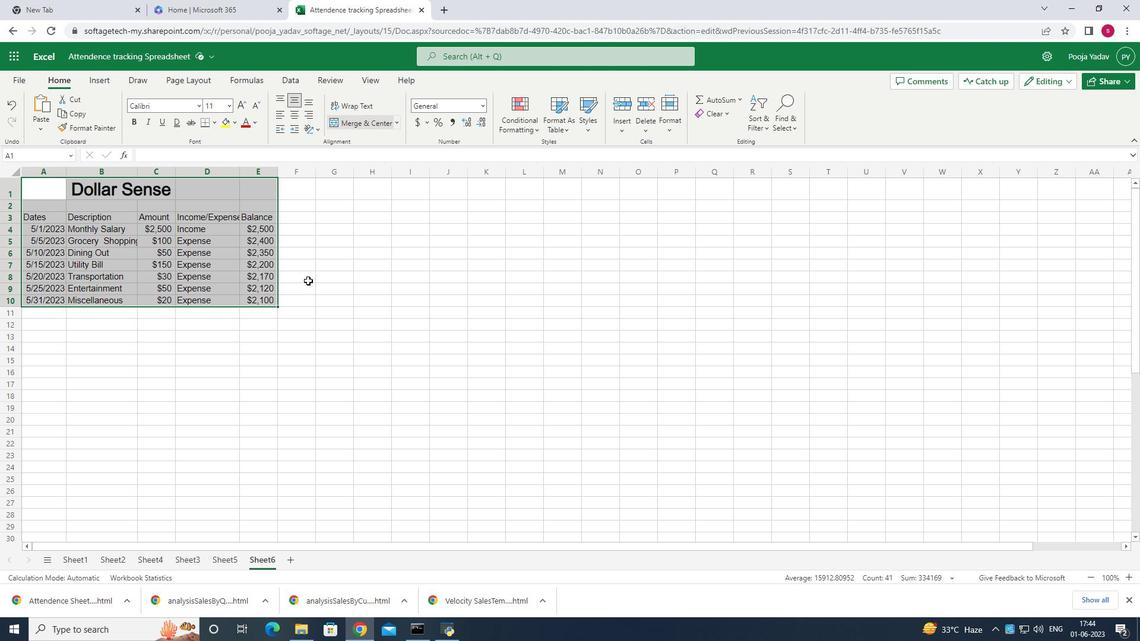 
Action: Mouse pressed left at (308, 282)
Screenshot: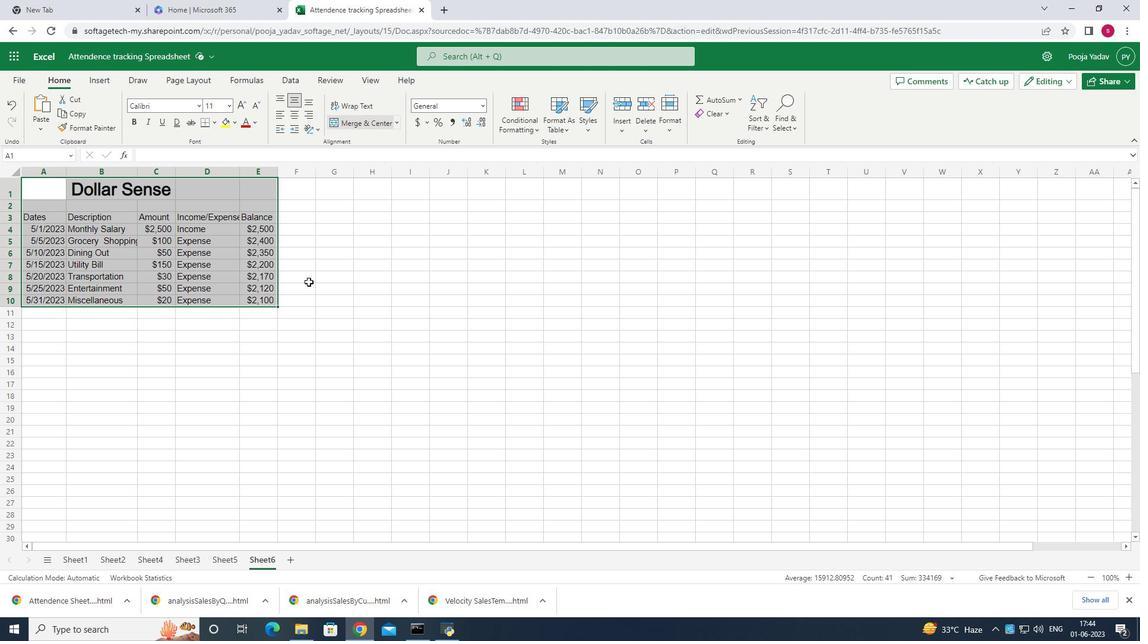 
Action: Mouse moved to (97, 193)
Screenshot: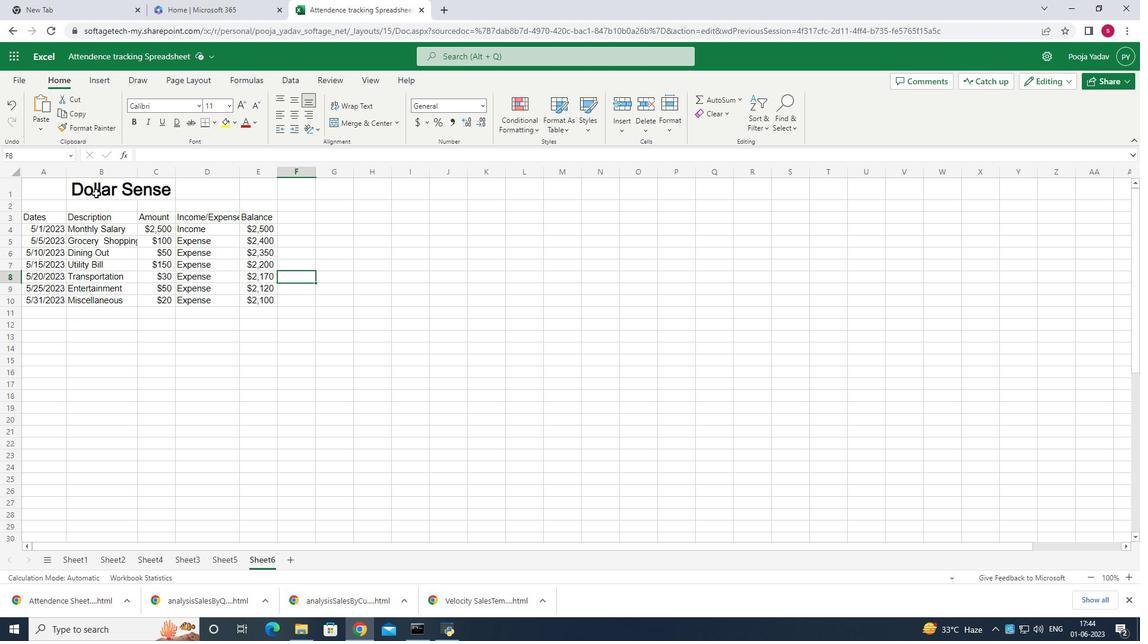 
Action: Mouse pressed left at (97, 193)
Screenshot: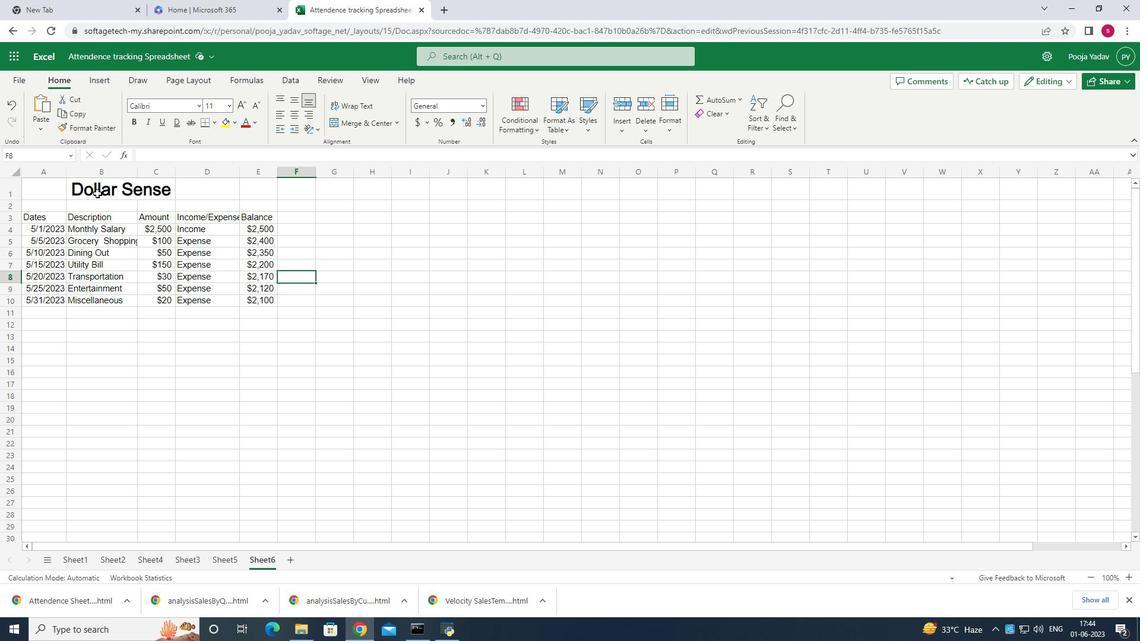 
Action: Mouse moved to (935, 345)
Screenshot: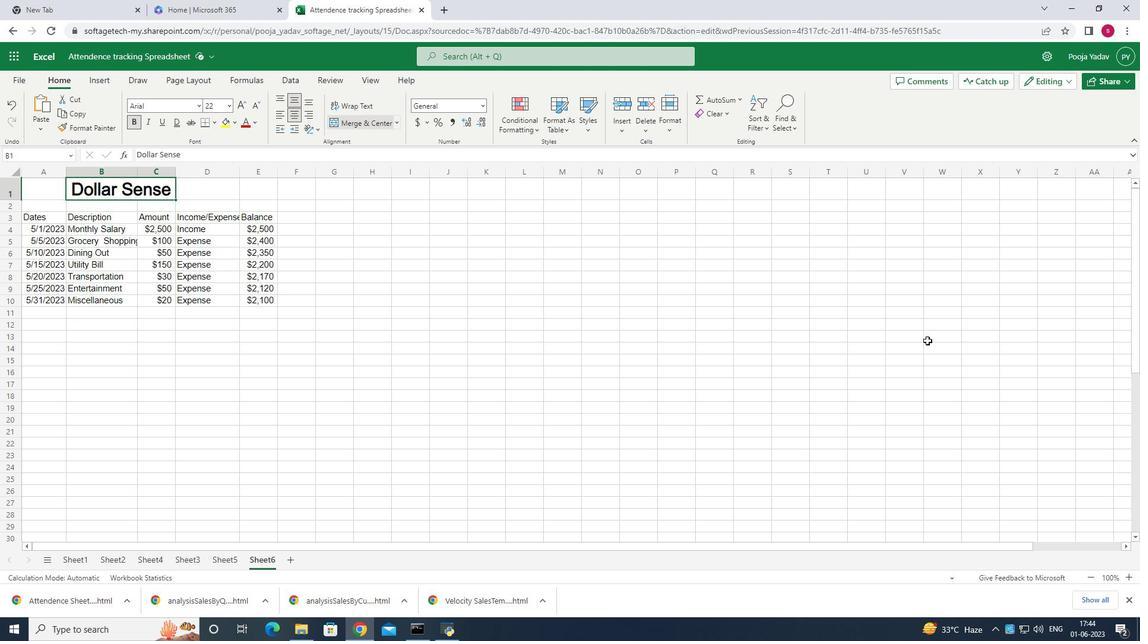 
